Task:  Click on Football In the Sunday Gridiron Challenge click on  Pick Sheet Add name Samuel Anderson Team name Arkport Aztecs and  Email softage.7@softage.net 10 Points Denver Broncos 9 Points Kansas City Chiefs 8 Points Miami Dolphins 7 Points New England Patriots 6 Points Indianapolis Colts 5 Points New York Giants 4 Points New Orleans Saints 3 Points Philadelphia Eagles 2 Points Carolina Panthers 1 Points Tampa Bay Buccaneers Submit pick sheet
Action: Mouse moved to (523, 306)
Screenshot: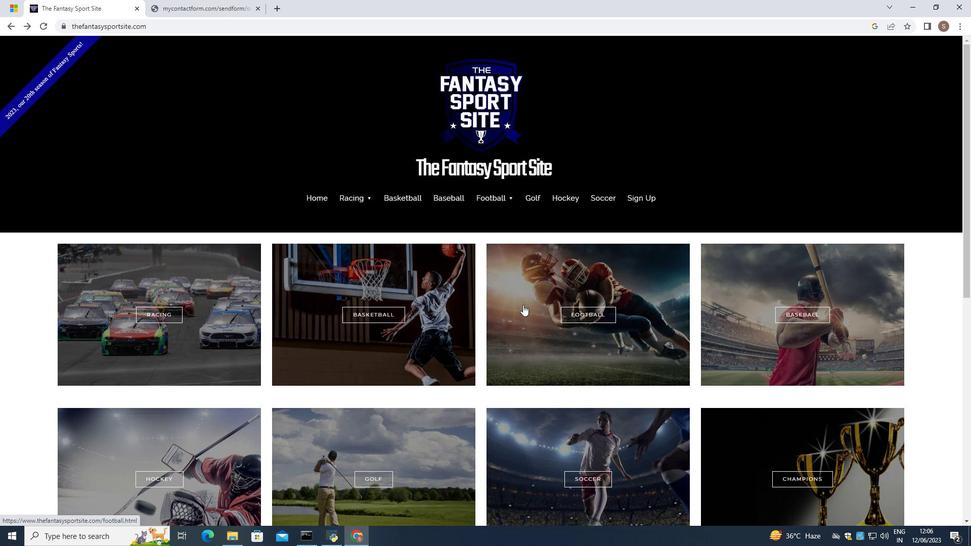 
Action: Mouse pressed left at (523, 306)
Screenshot: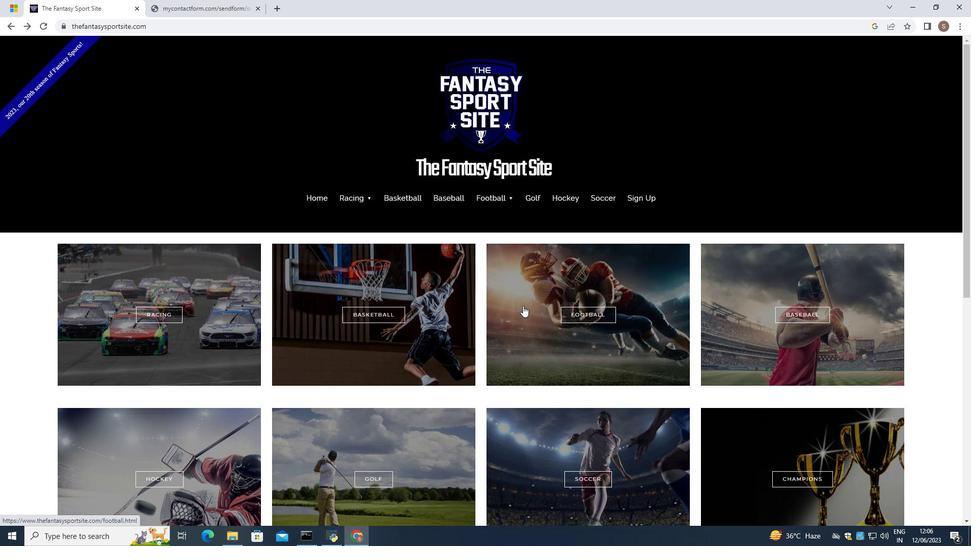 
Action: Mouse scrolled (523, 305) with delta (0, 0)
Screenshot: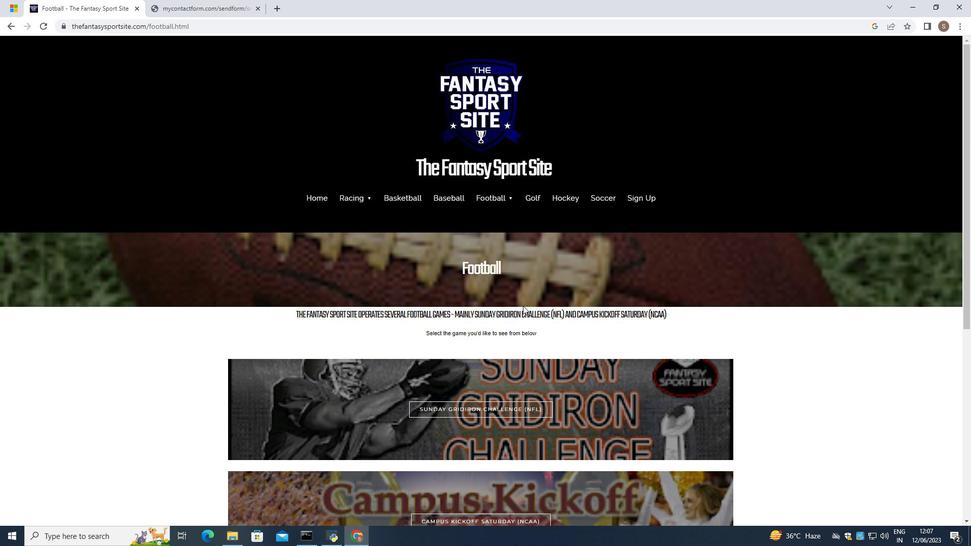 
Action: Mouse scrolled (523, 305) with delta (0, 0)
Screenshot: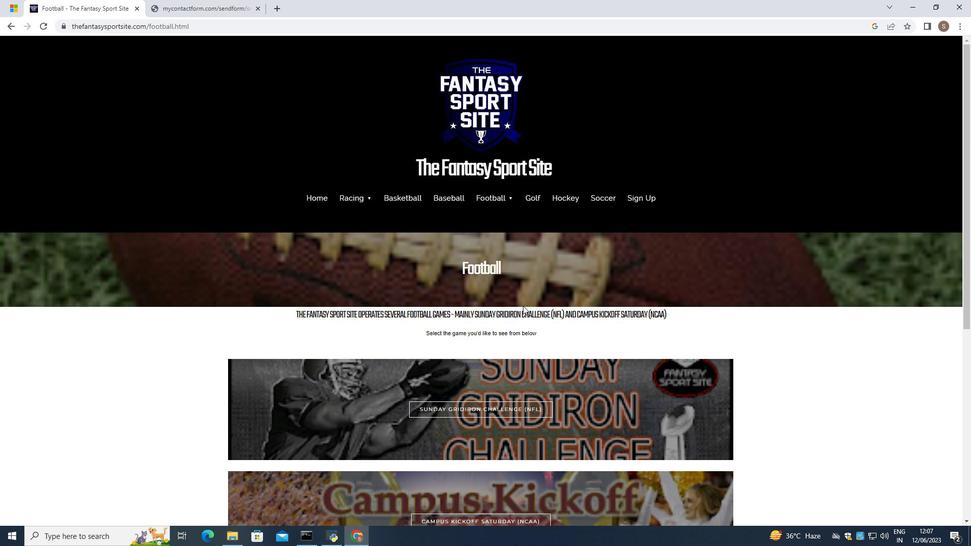 
Action: Mouse scrolled (523, 305) with delta (0, 0)
Screenshot: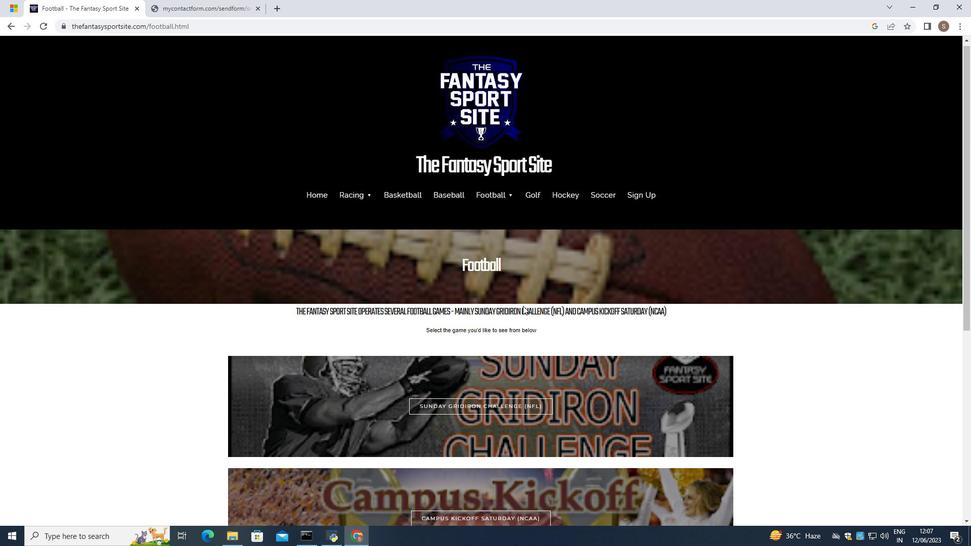 
Action: Mouse scrolled (523, 305) with delta (0, 0)
Screenshot: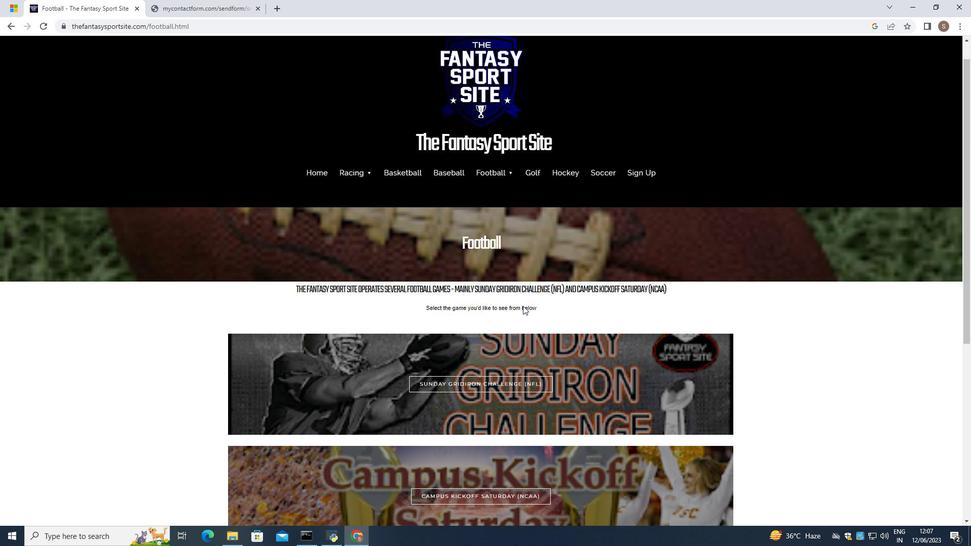
Action: Mouse scrolled (523, 305) with delta (0, 0)
Screenshot: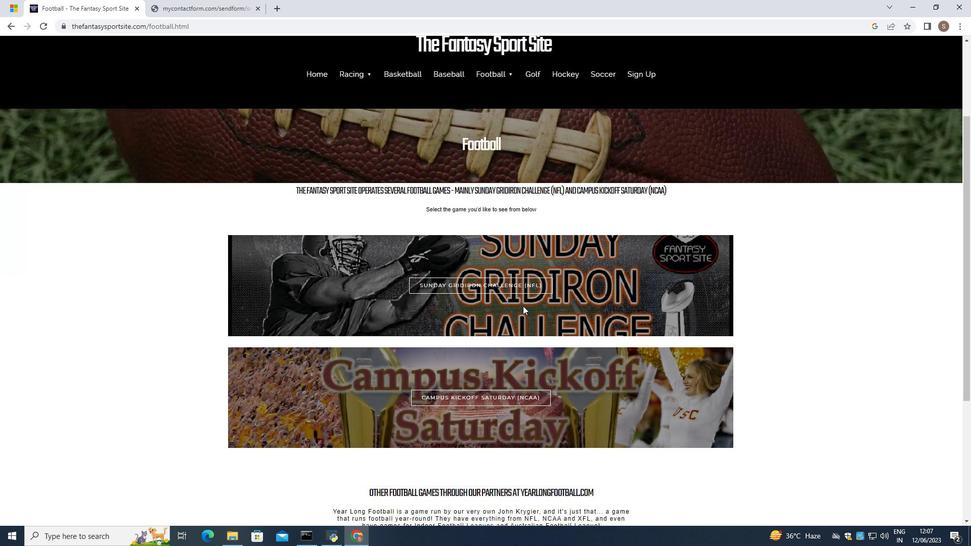
Action: Mouse moved to (521, 155)
Screenshot: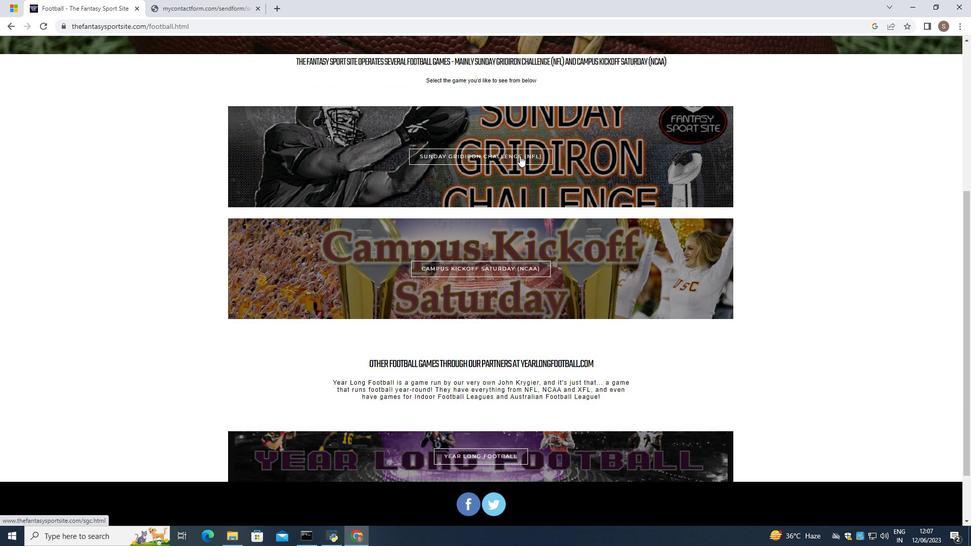 
Action: Mouse pressed left at (521, 155)
Screenshot: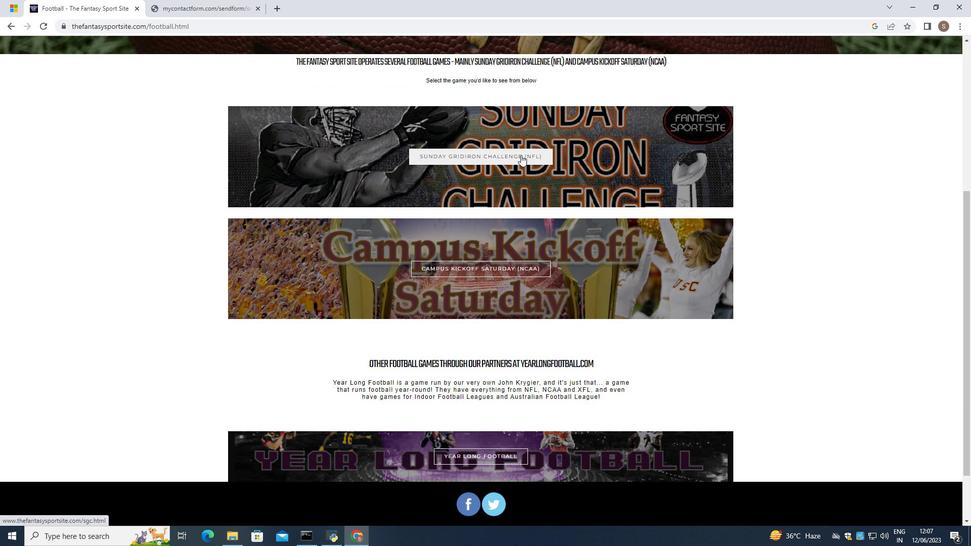 
Action: Mouse scrolled (521, 154) with delta (0, 0)
Screenshot: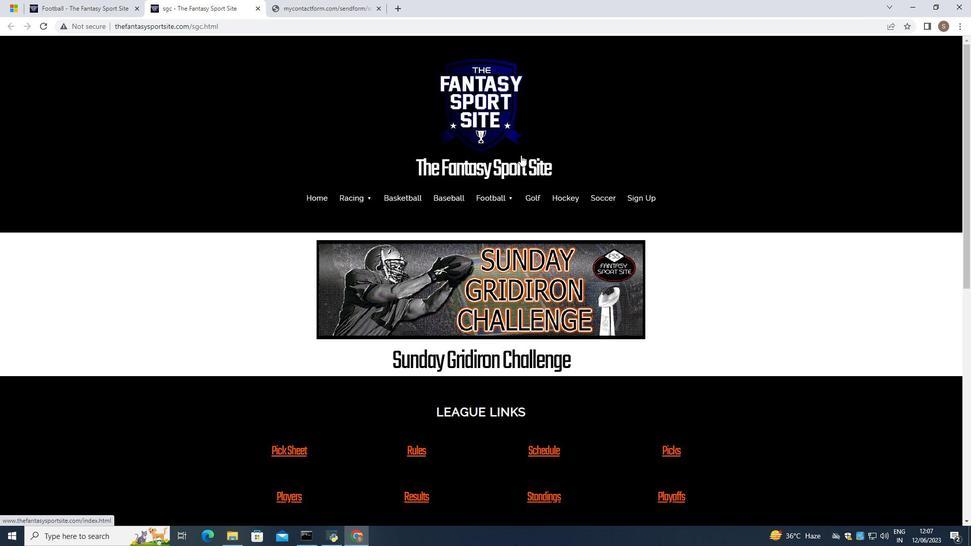 
Action: Mouse scrolled (521, 154) with delta (0, 0)
Screenshot: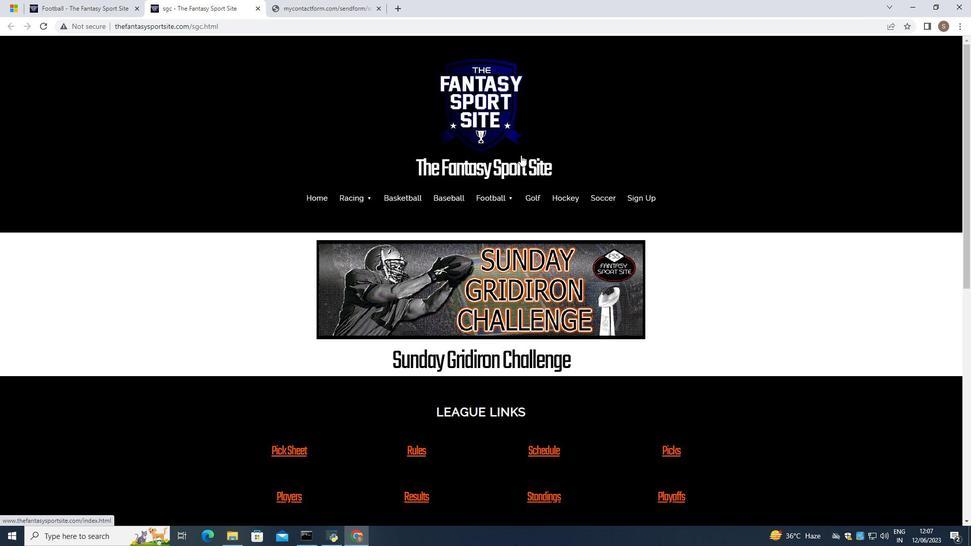 
Action: Mouse moved to (299, 345)
Screenshot: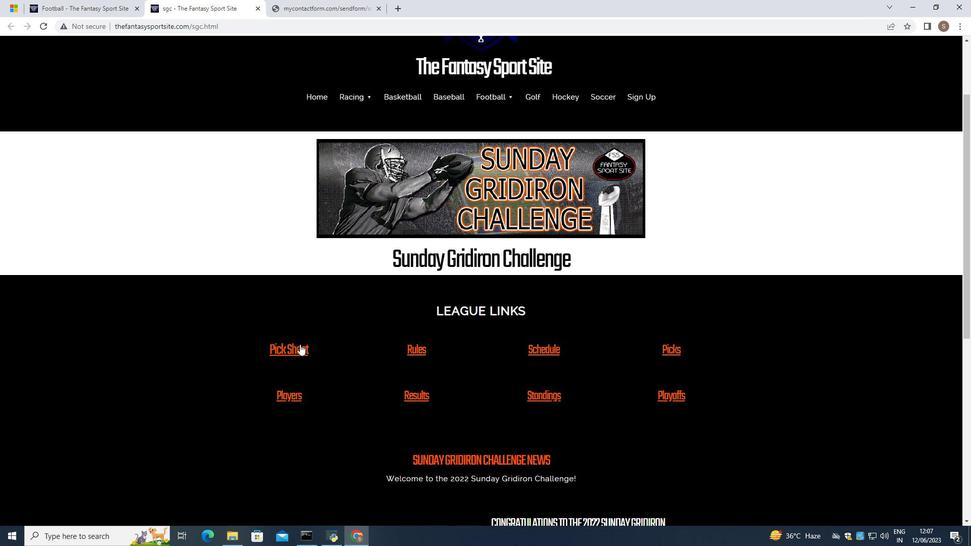 
Action: Mouse pressed left at (299, 345)
Screenshot: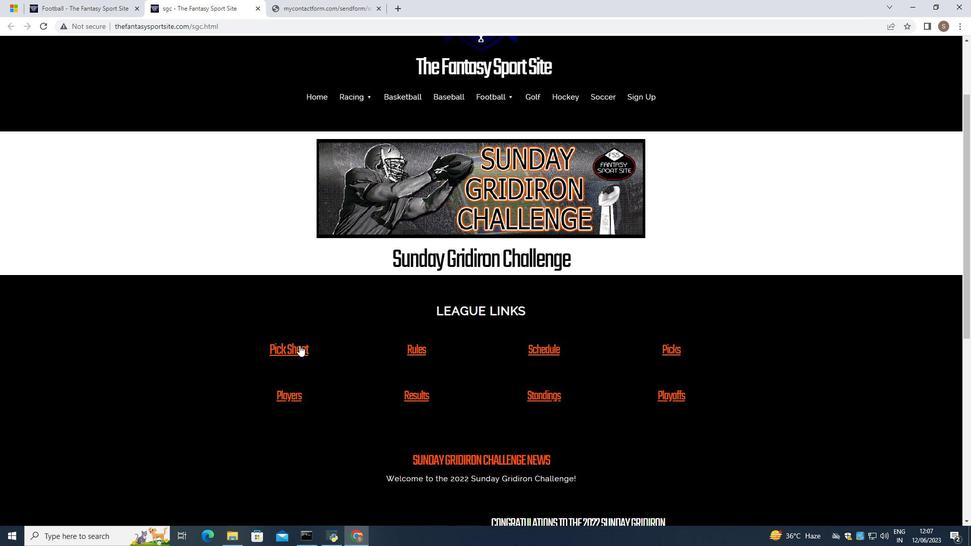 
Action: Mouse moved to (345, 337)
Screenshot: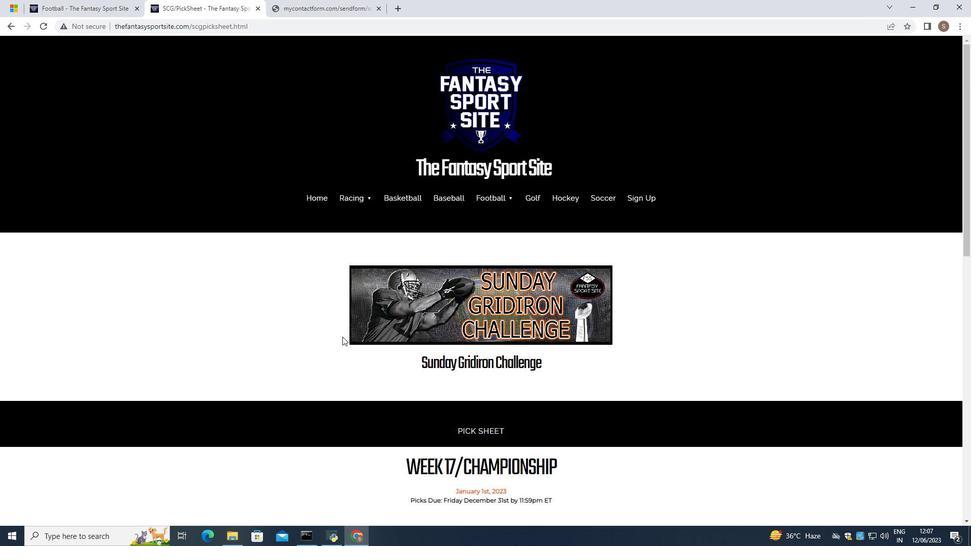 
Action: Mouse scrolled (345, 336) with delta (0, 0)
Screenshot: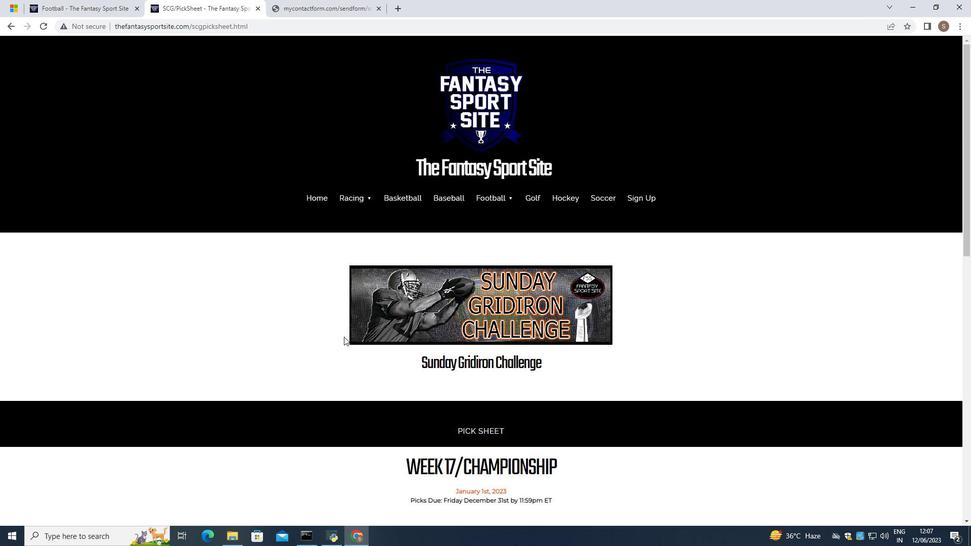 
Action: Mouse moved to (348, 338)
Screenshot: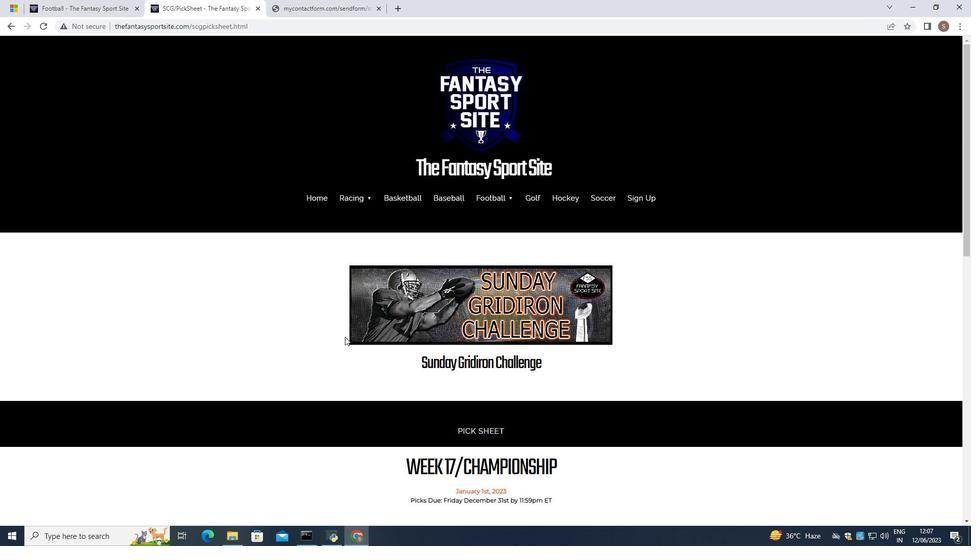 
Action: Mouse scrolled (348, 337) with delta (0, 0)
Screenshot: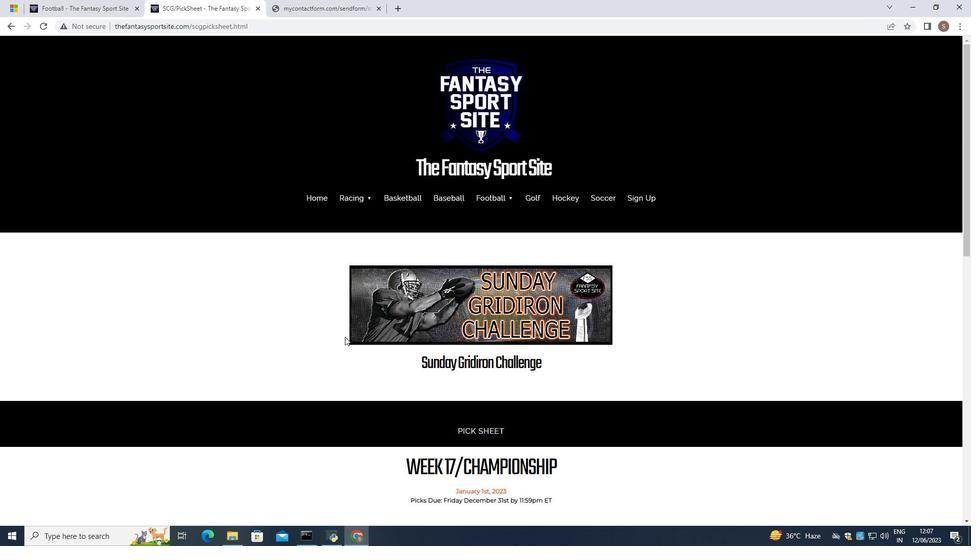 
Action: Mouse scrolled (348, 337) with delta (0, 0)
Screenshot: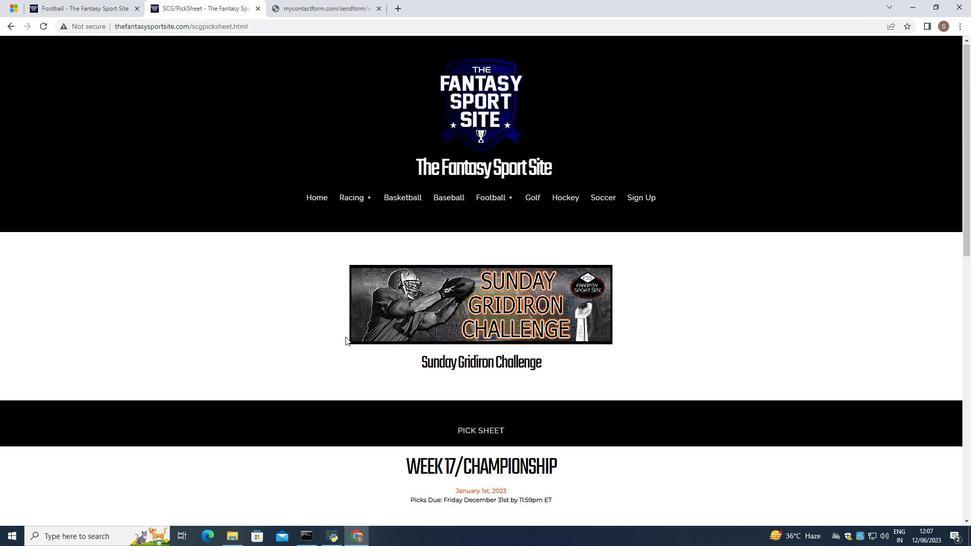 
Action: Mouse scrolled (348, 337) with delta (0, 0)
Screenshot: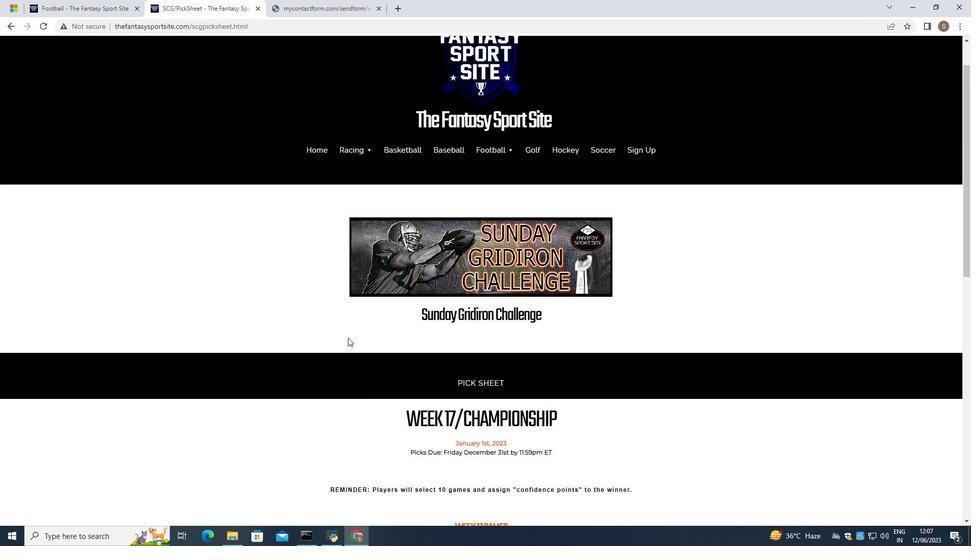 
Action: Mouse scrolled (348, 337) with delta (0, 0)
Screenshot: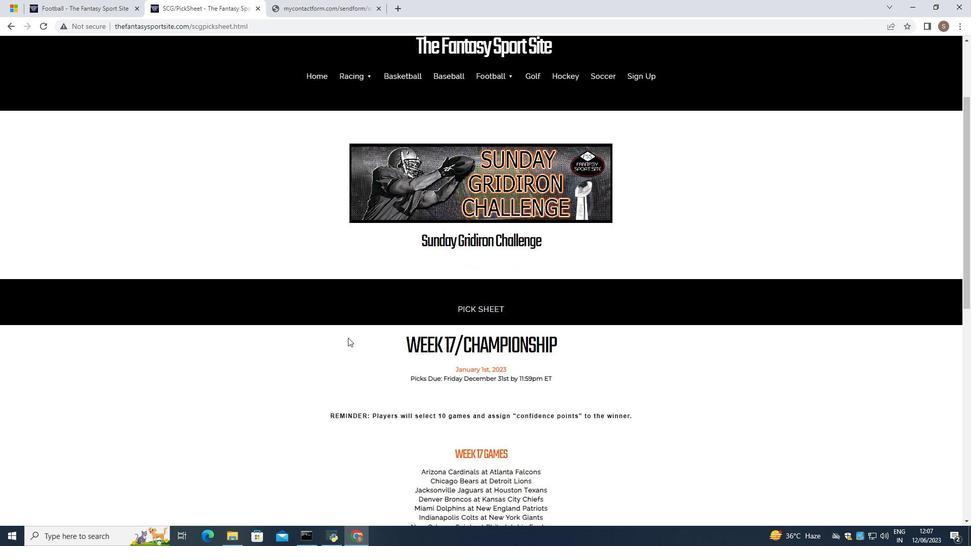 
Action: Mouse moved to (348, 338)
Screenshot: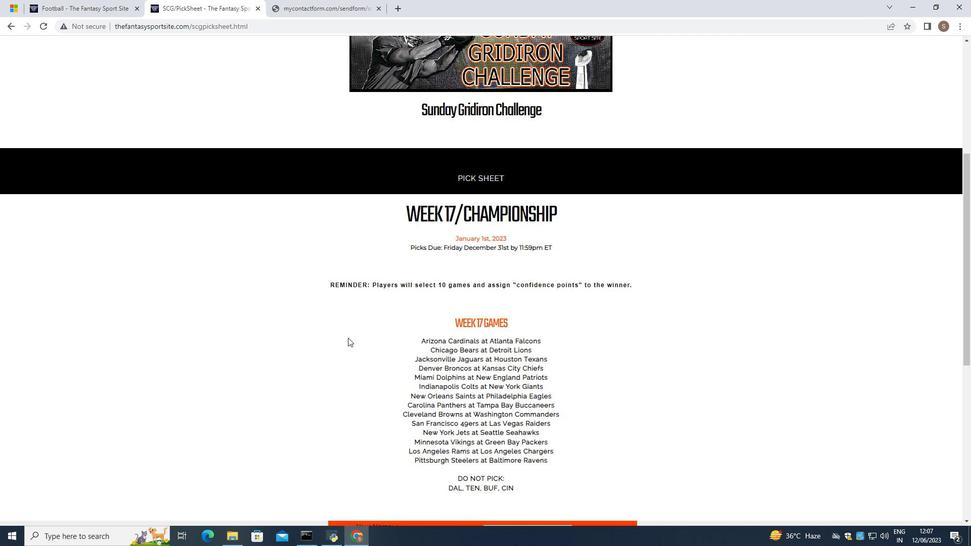 
Action: Mouse scrolled (348, 337) with delta (0, 0)
Screenshot: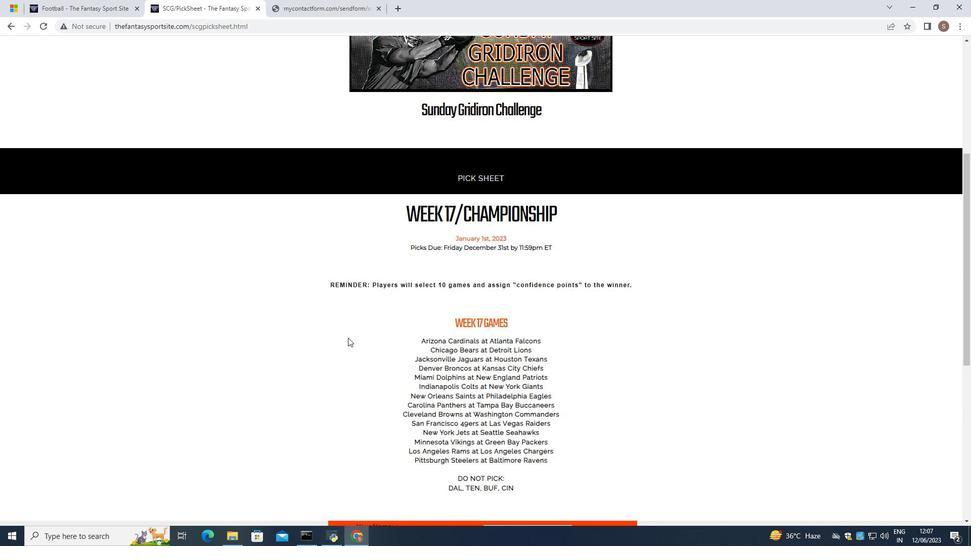 
Action: Mouse scrolled (348, 337) with delta (0, 0)
Screenshot: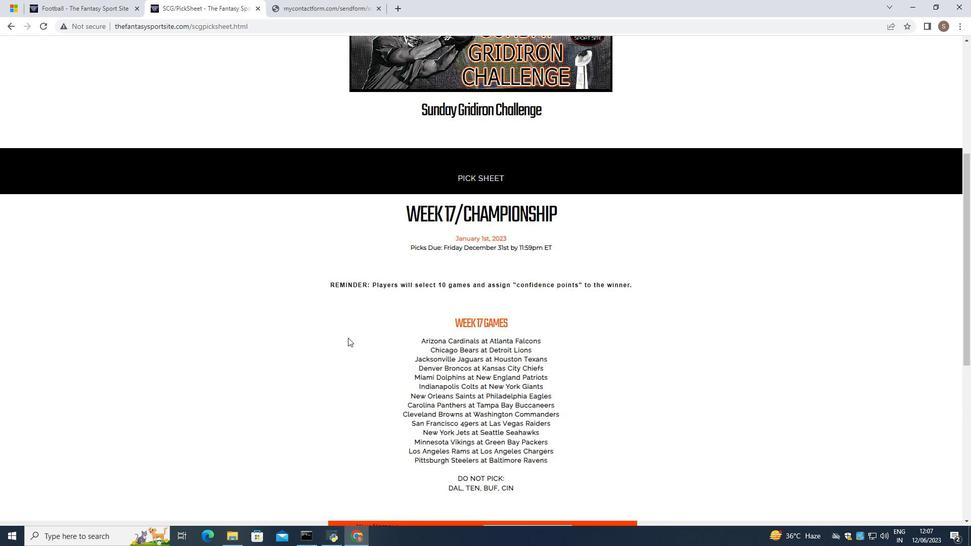 
Action: Mouse scrolled (348, 337) with delta (0, 0)
Screenshot: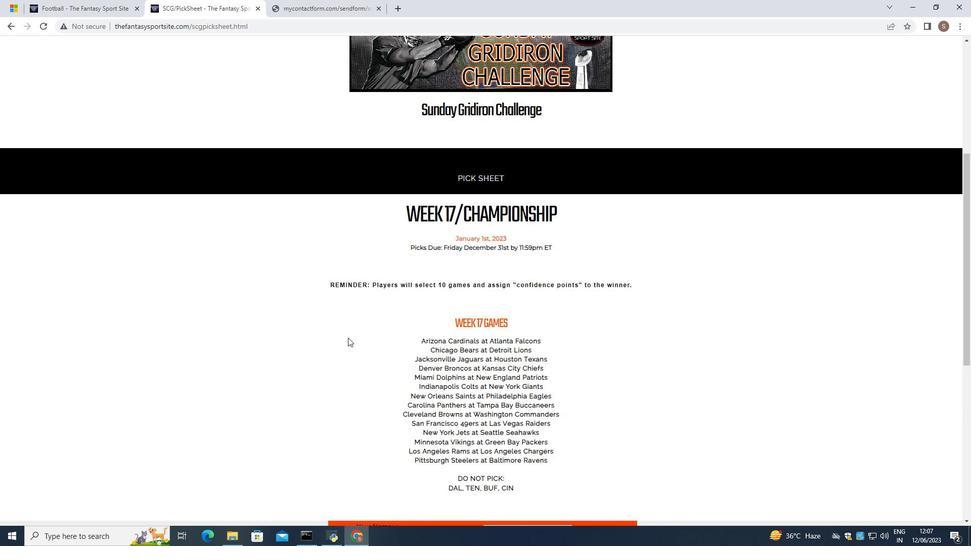 
Action: Mouse scrolled (348, 337) with delta (0, 0)
Screenshot: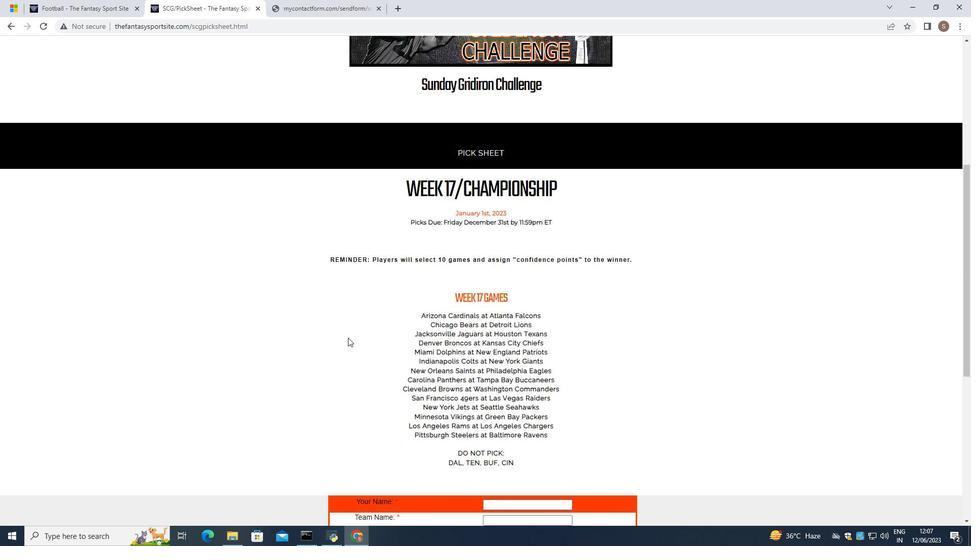 
Action: Mouse moved to (500, 331)
Screenshot: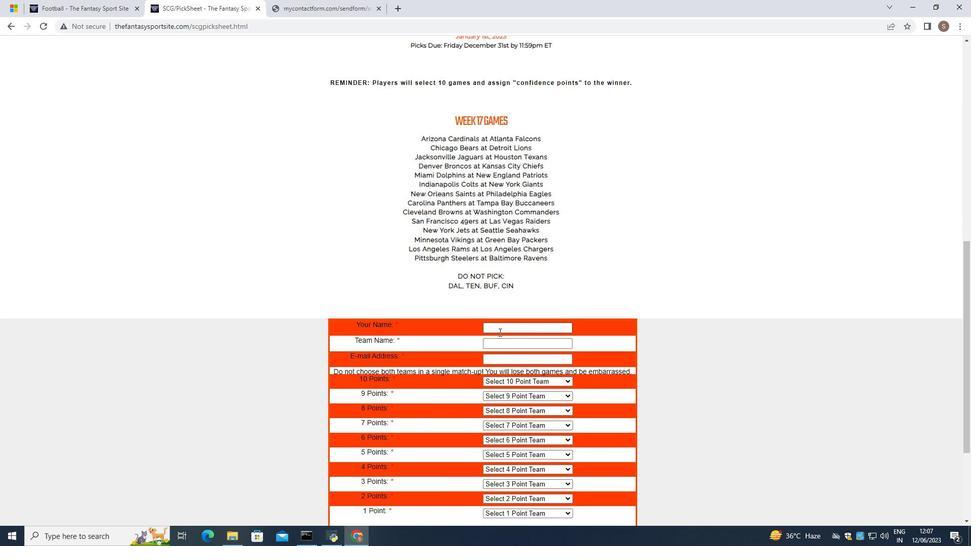 
Action: Mouse pressed left at (500, 331)
Screenshot: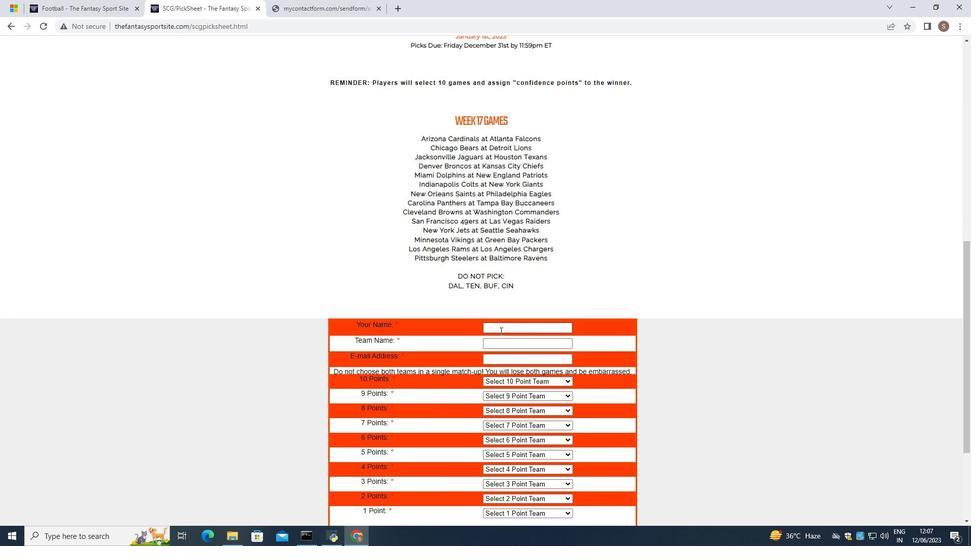 
Action: Mouse moved to (510, 340)
Screenshot: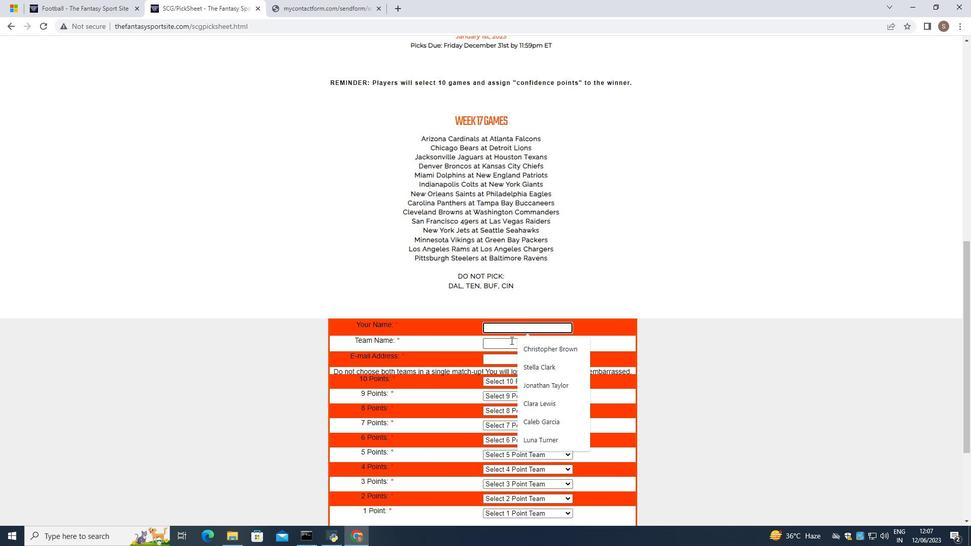 
Action: Key pressed <Key.shift>Samuel<Key.space><Key.shift>Anderson
Screenshot: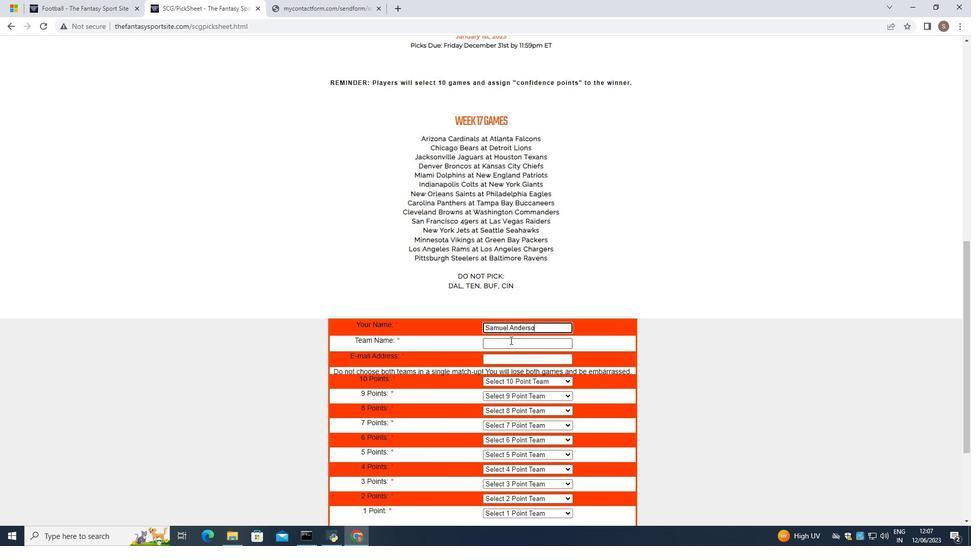 
Action: Mouse moved to (502, 344)
Screenshot: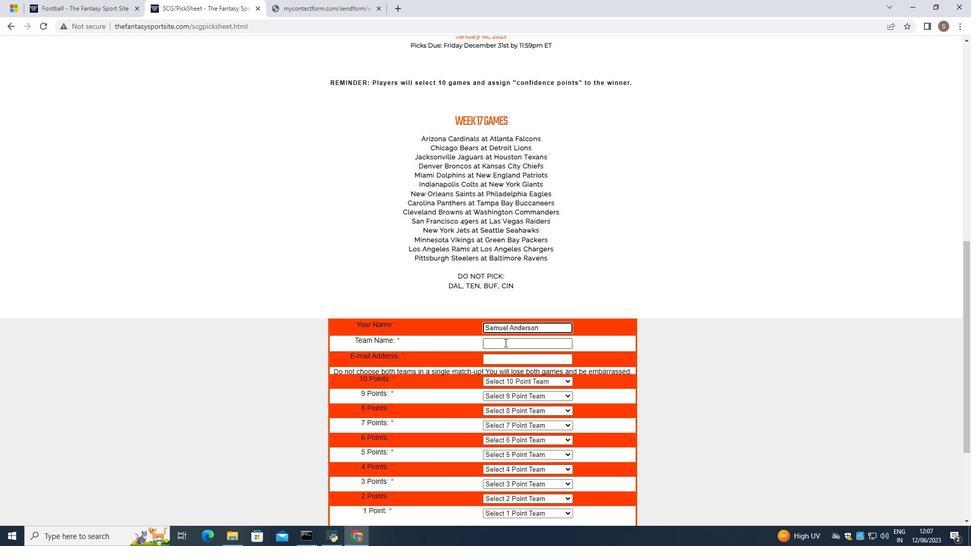
Action: Mouse pressed left at (502, 344)
Screenshot: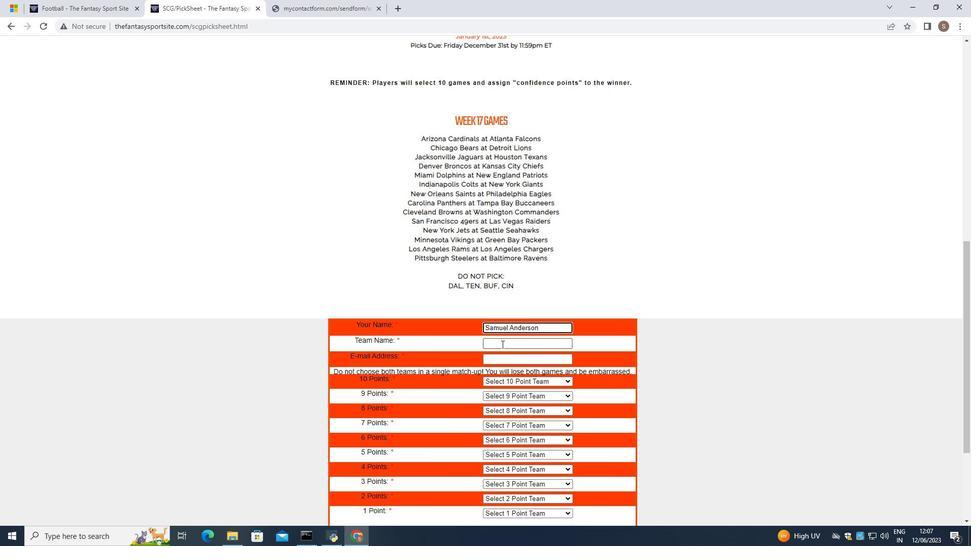 
Action: Key pressed <Key.shift><Key.shift><Key.shift><Key.shift><Key.shift>Arkport<Key.space><Key.shift>Aztecs
Screenshot: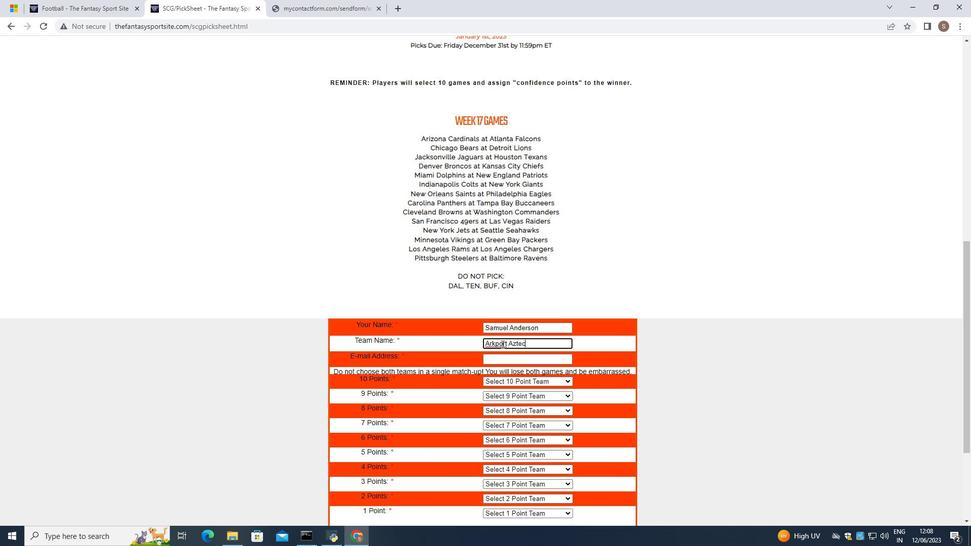
Action: Mouse moved to (503, 359)
Screenshot: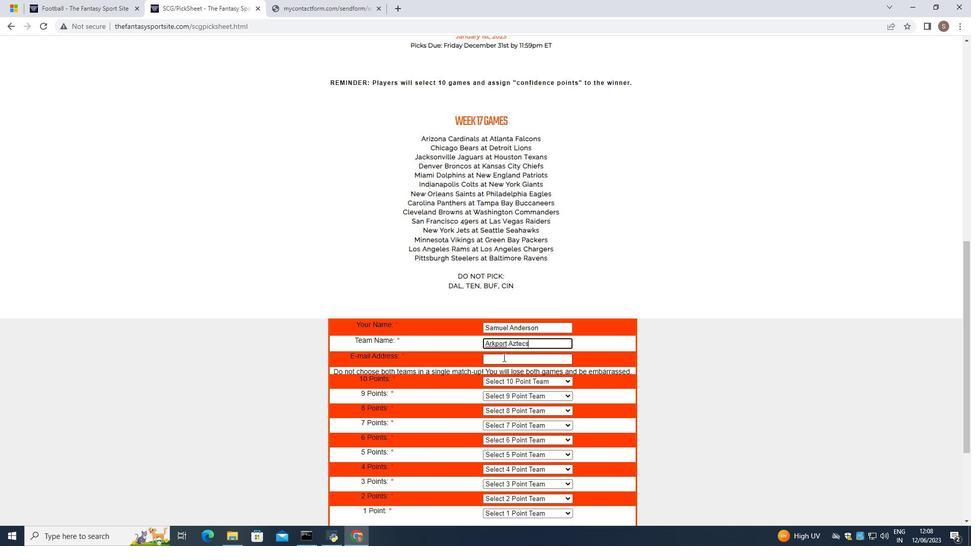 
Action: Mouse pressed left at (503, 359)
Screenshot: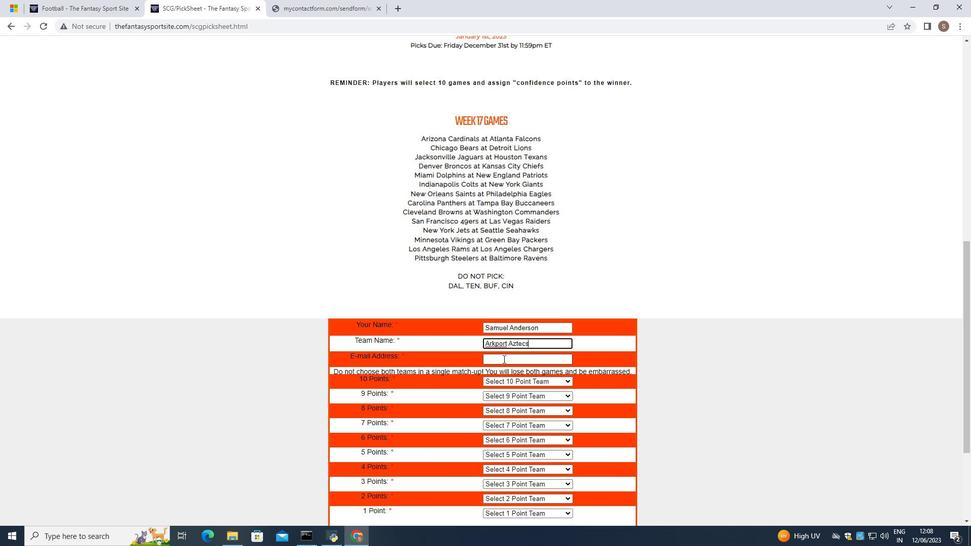 
Action: Key pressed softage.7
Screenshot: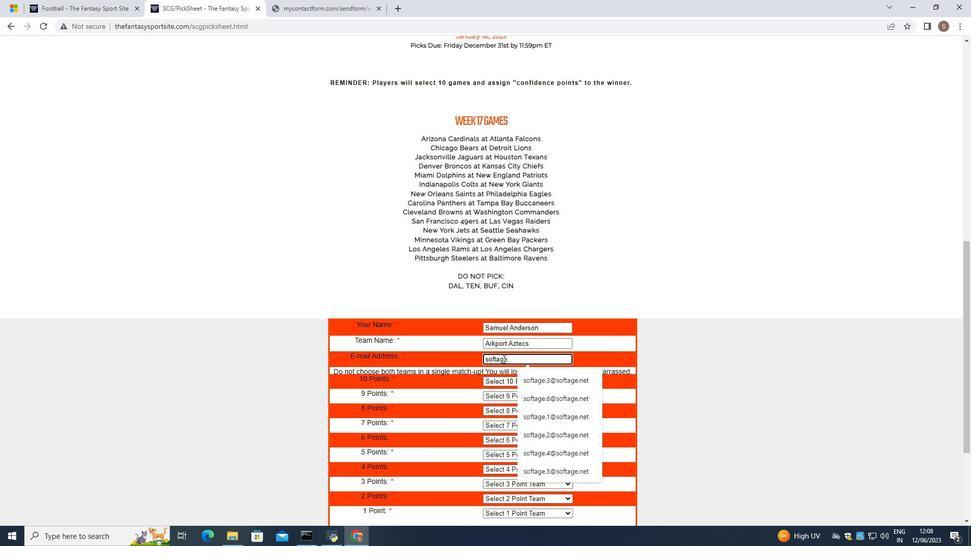 
Action: Mouse moved to (537, 382)
Screenshot: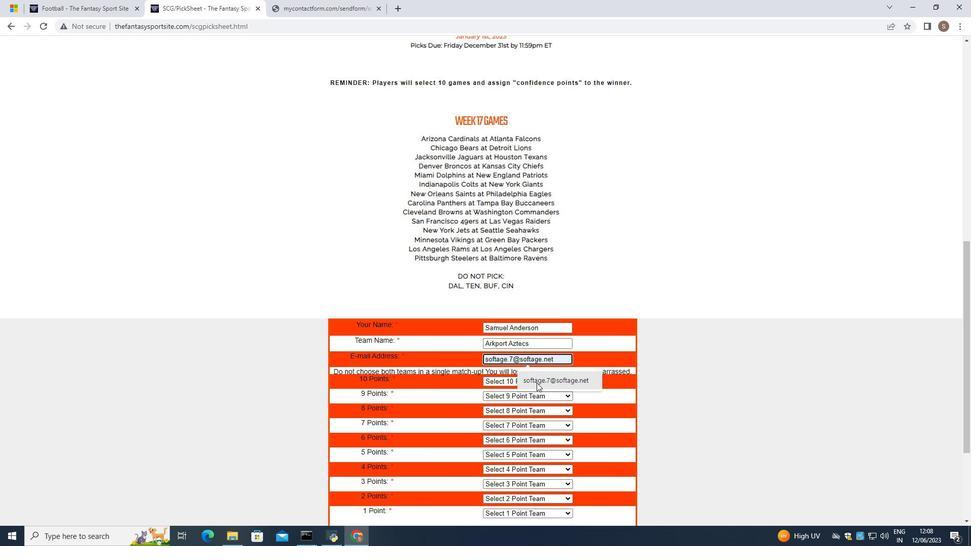 
Action: Mouse pressed left at (537, 382)
Screenshot: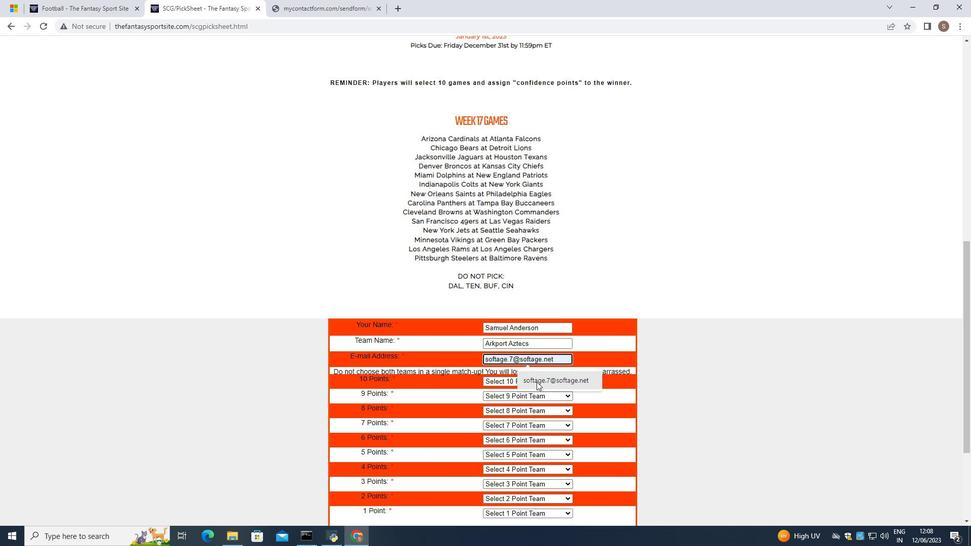 
Action: Mouse moved to (550, 382)
Screenshot: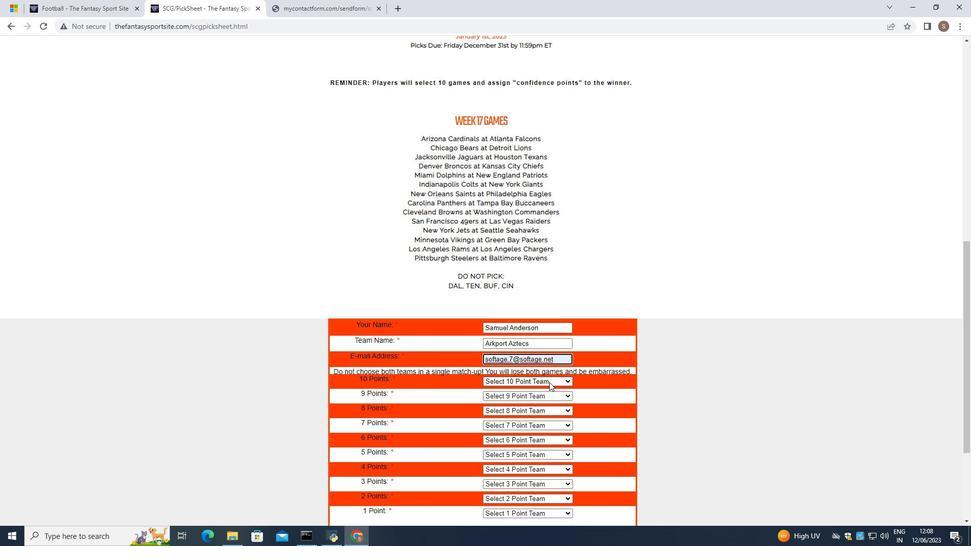 
Action: Mouse pressed left at (550, 382)
Screenshot: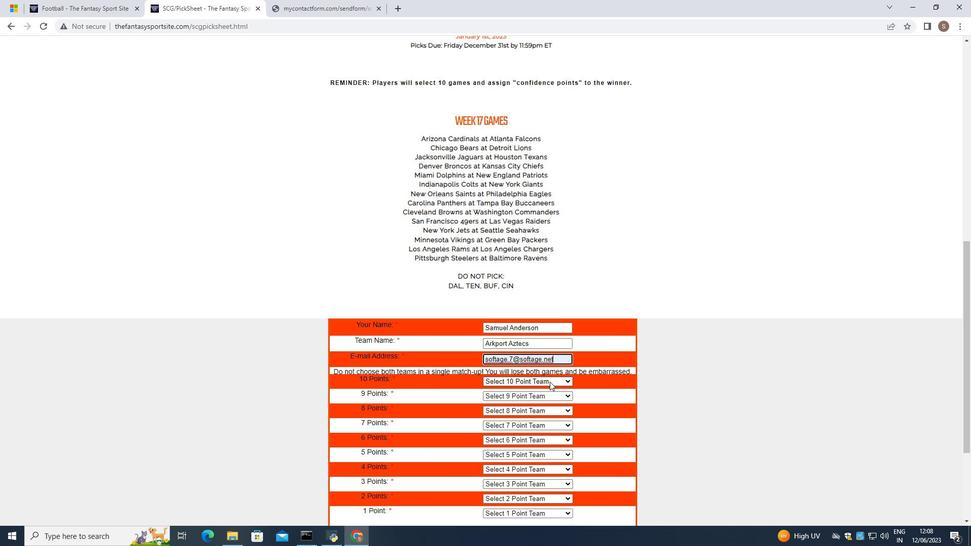 
Action: Mouse moved to (542, 254)
Screenshot: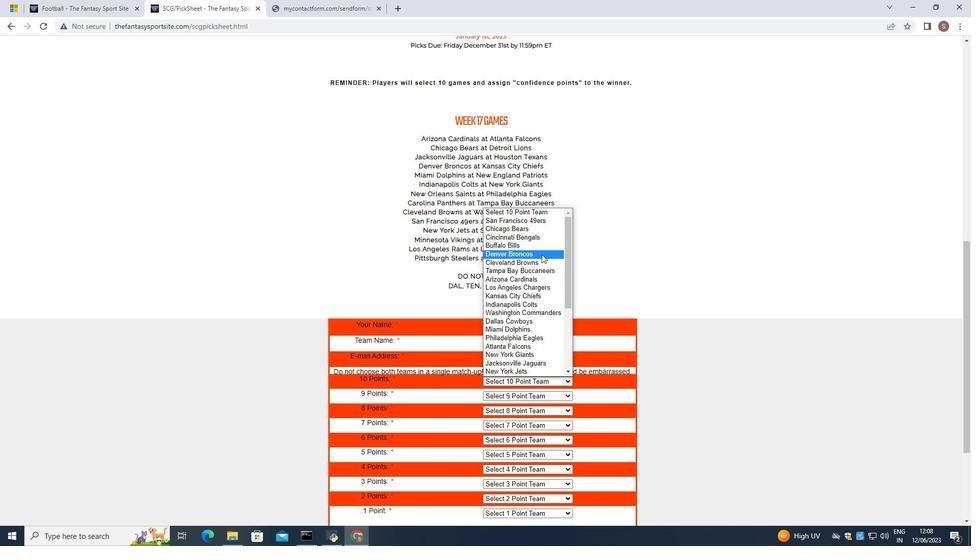 
Action: Mouse pressed left at (542, 254)
Screenshot: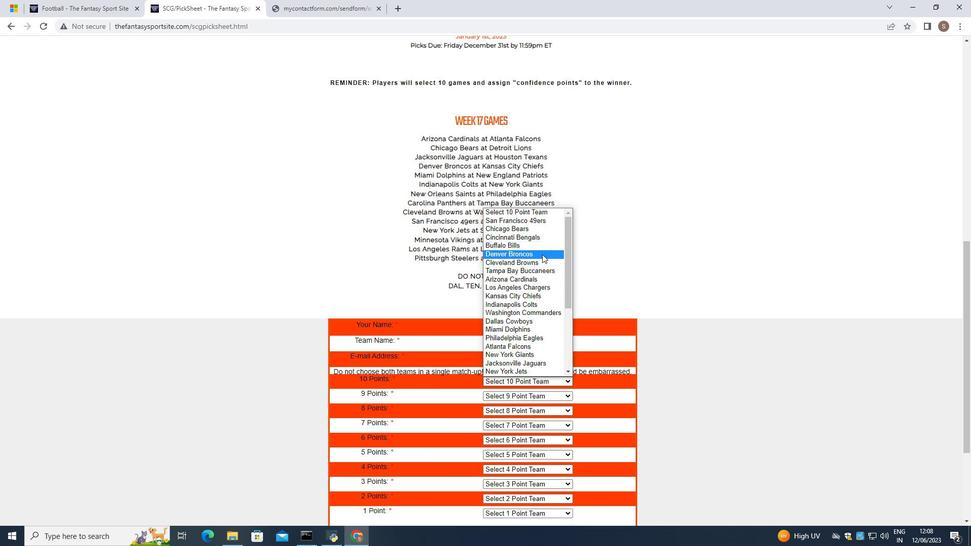 
Action: Mouse moved to (561, 397)
Screenshot: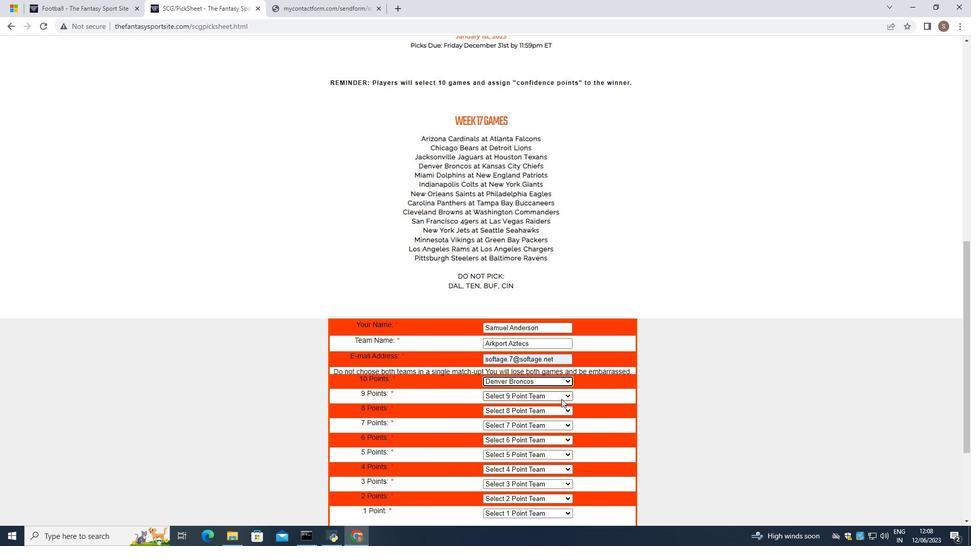
Action: Mouse pressed left at (561, 397)
Screenshot: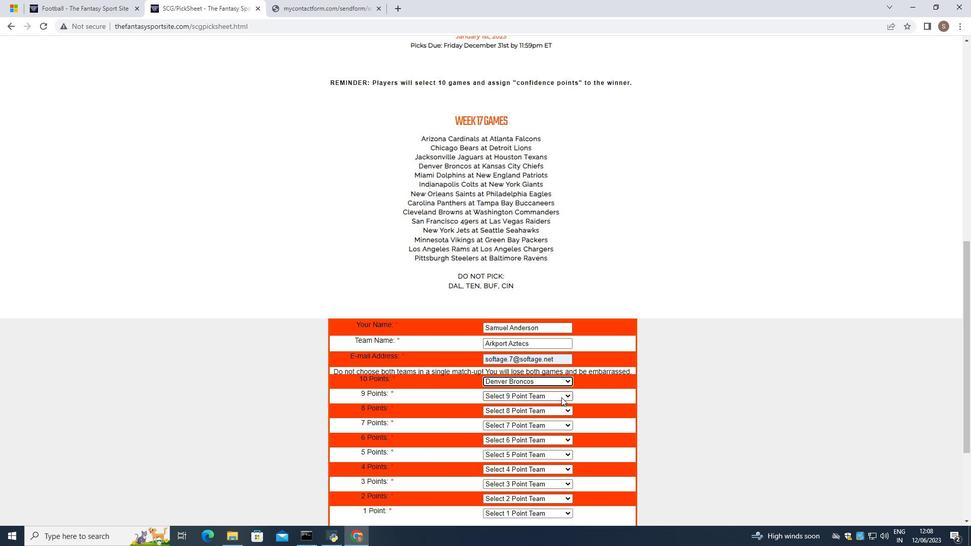 
Action: Mouse moved to (540, 303)
Screenshot: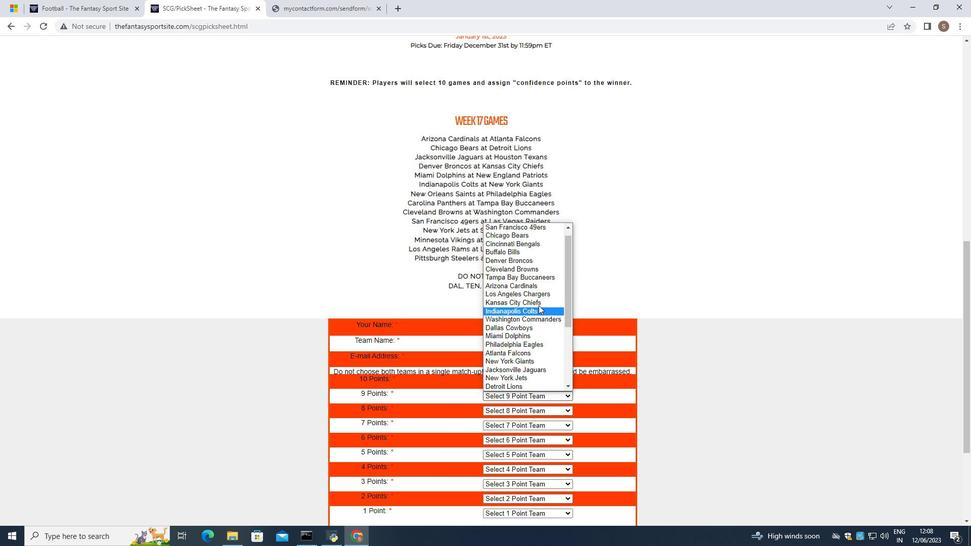 
Action: Mouse pressed left at (540, 303)
Screenshot: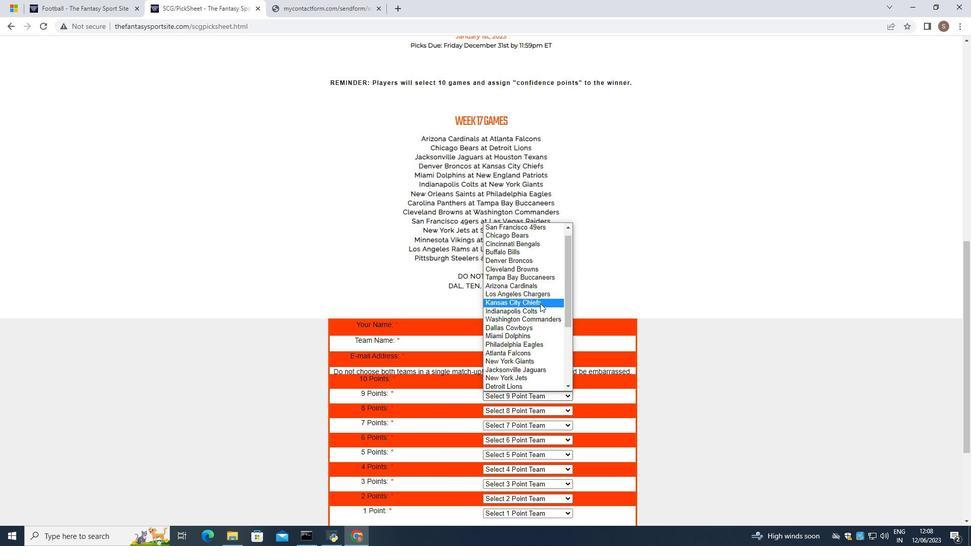 
Action: Mouse moved to (550, 411)
Screenshot: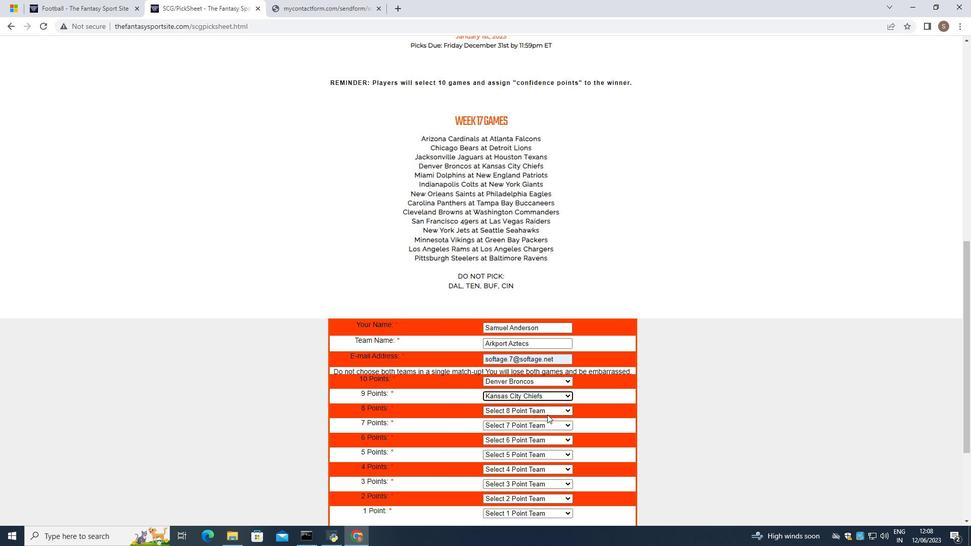 
Action: Mouse pressed left at (550, 411)
Screenshot: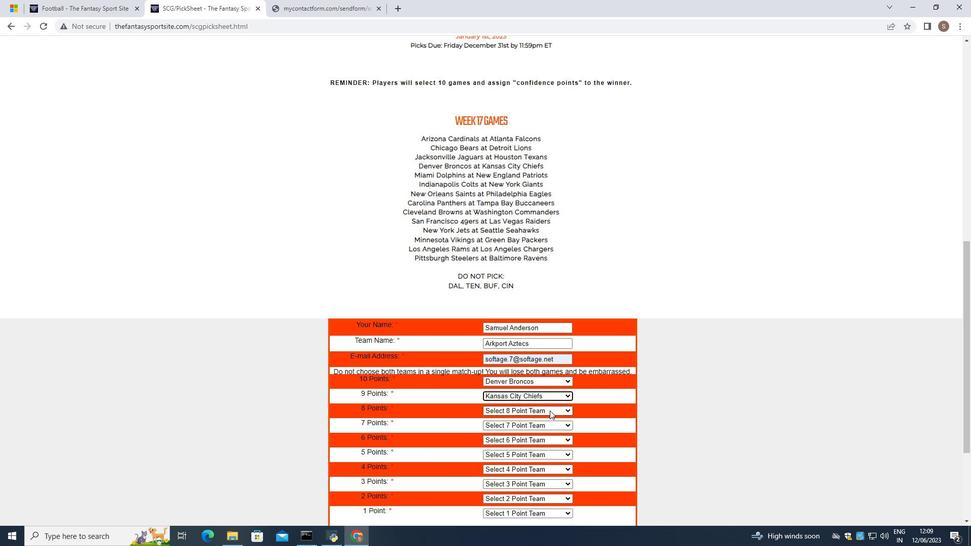 
Action: Mouse moved to (552, 339)
Screenshot: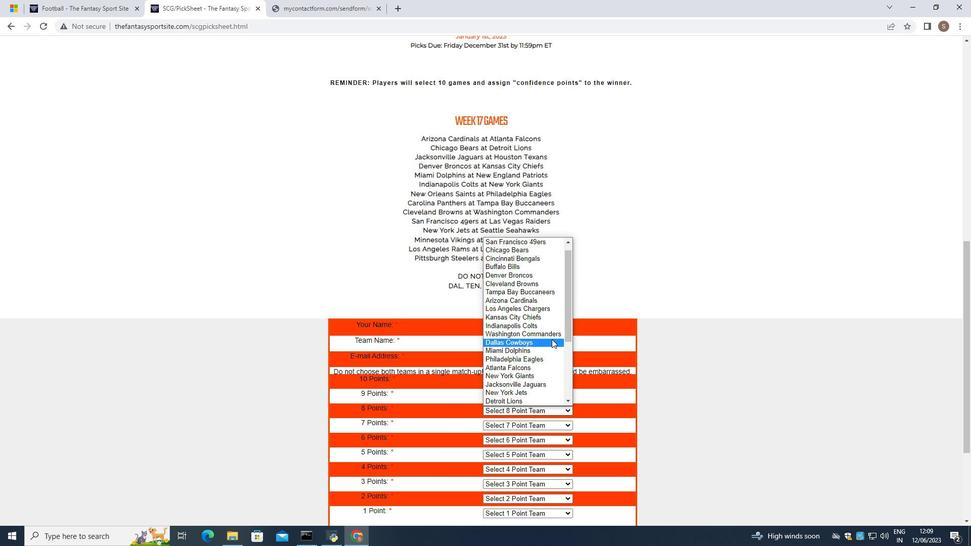 
Action: Mouse scrolled (552, 339) with delta (0, 0)
Screenshot: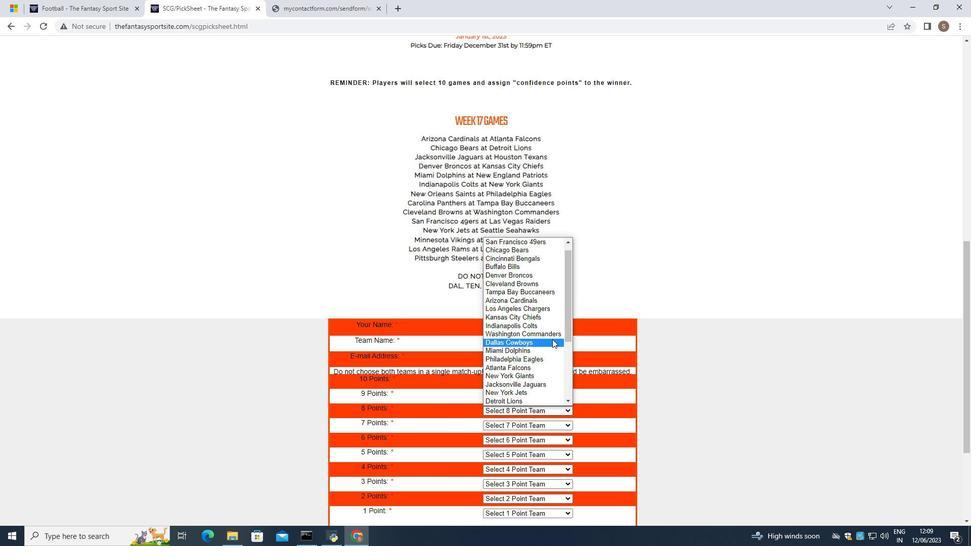 
Action: Mouse scrolled (552, 339) with delta (0, 0)
Screenshot: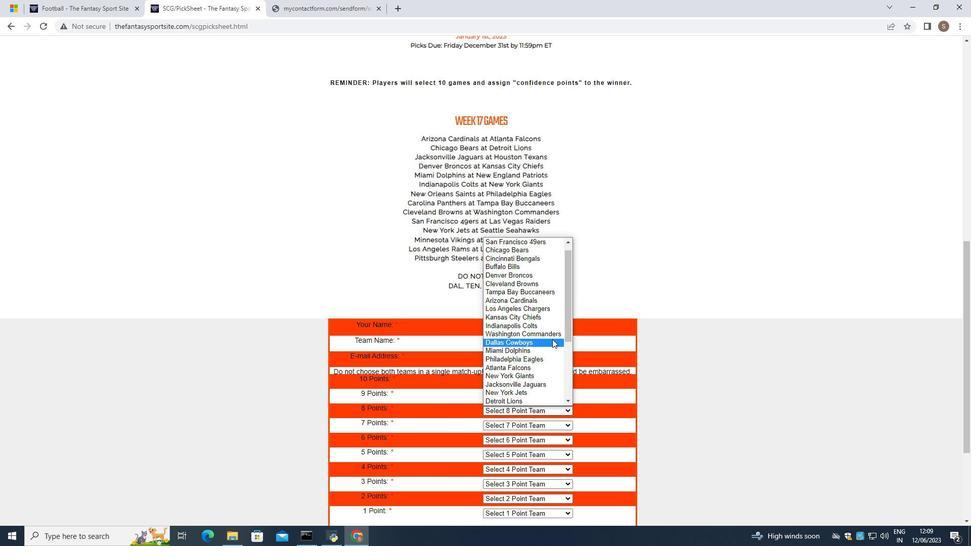 
Action: Mouse moved to (549, 313)
Screenshot: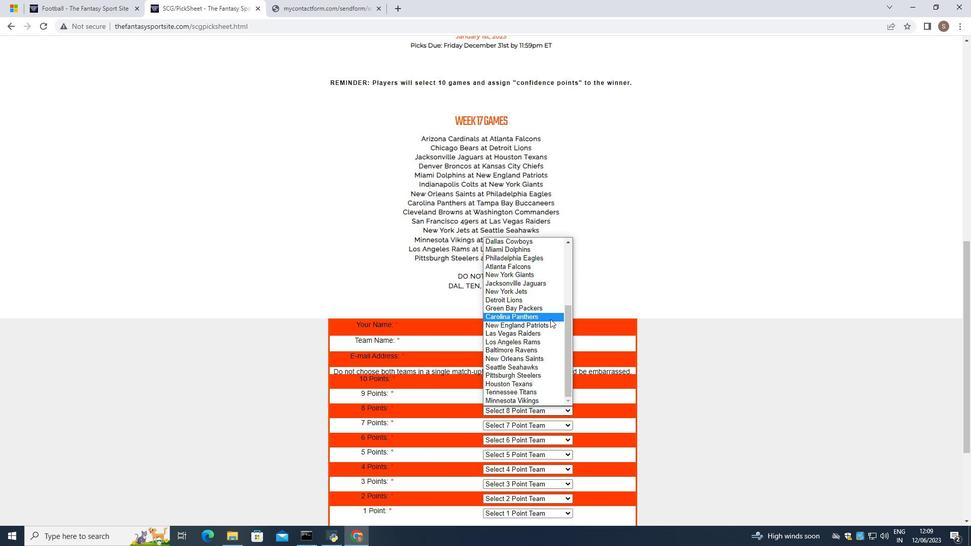 
Action: Mouse scrolled (549, 313) with delta (0, 0)
Screenshot: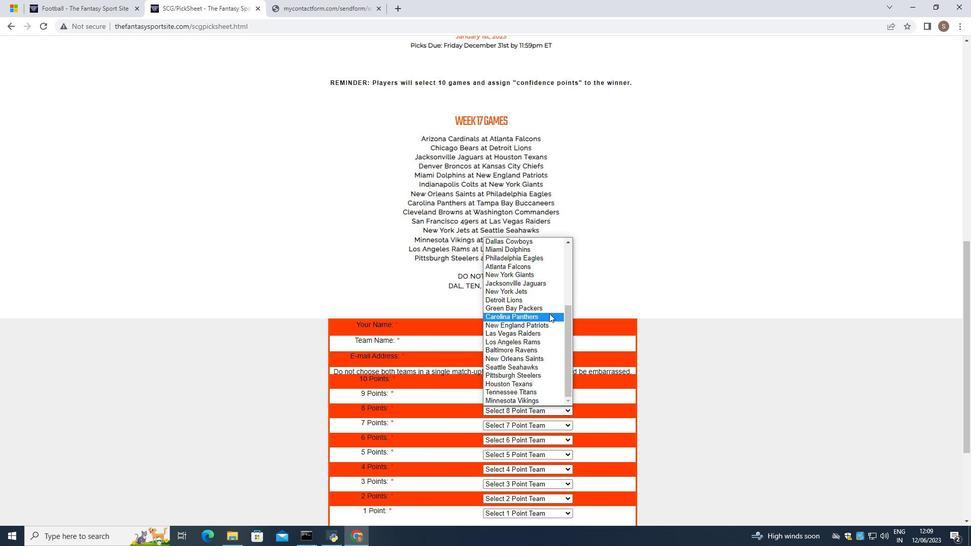 
Action: Mouse moved to (546, 251)
Screenshot: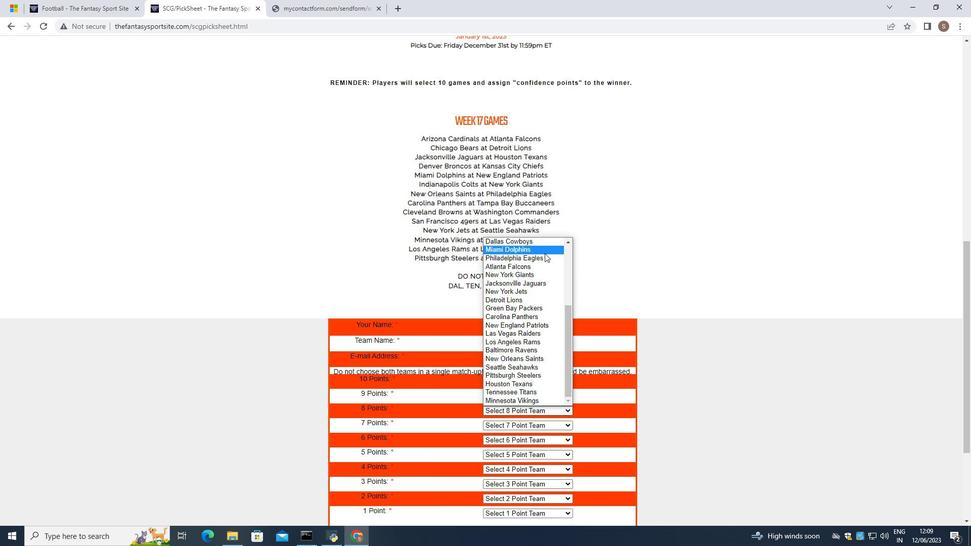 
Action: Mouse pressed left at (546, 251)
Screenshot: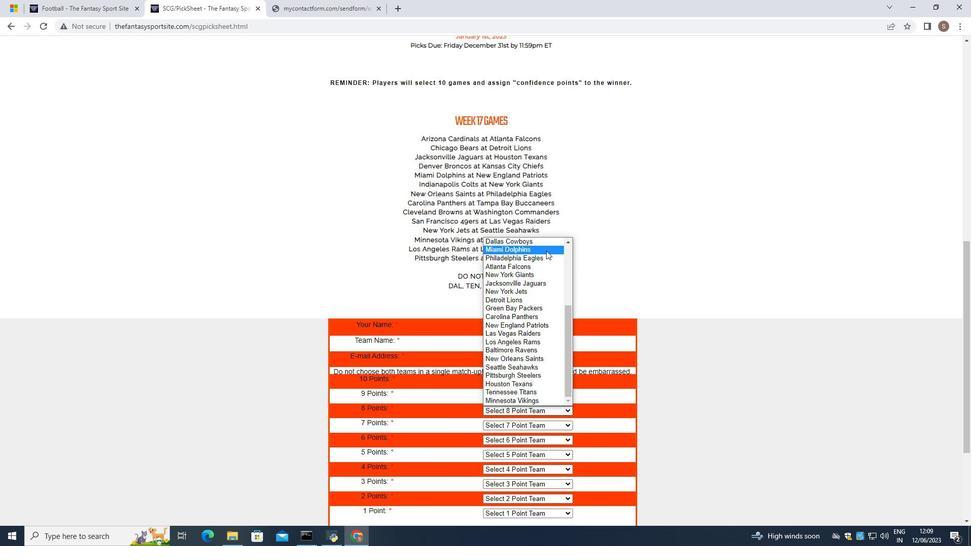 
Action: Mouse moved to (562, 424)
Screenshot: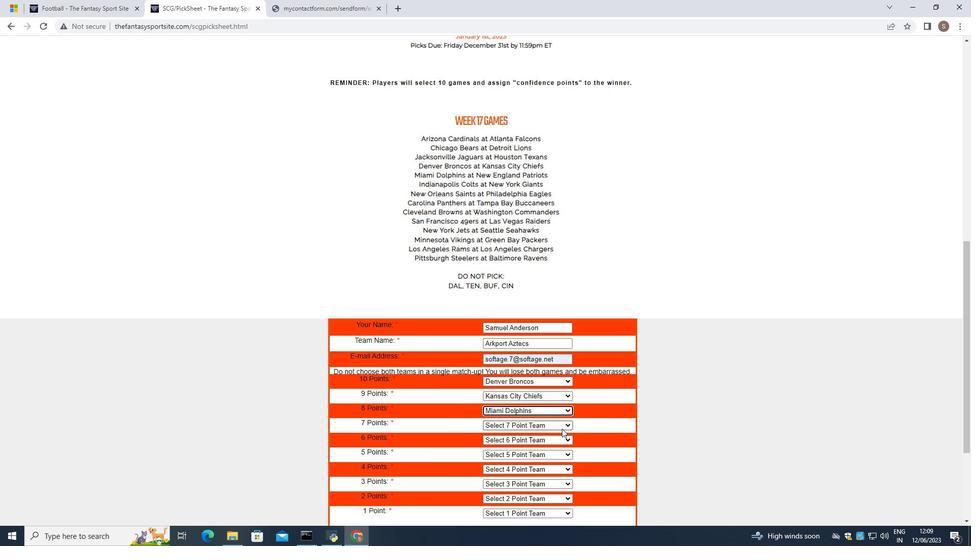 
Action: Mouse pressed left at (562, 424)
Screenshot: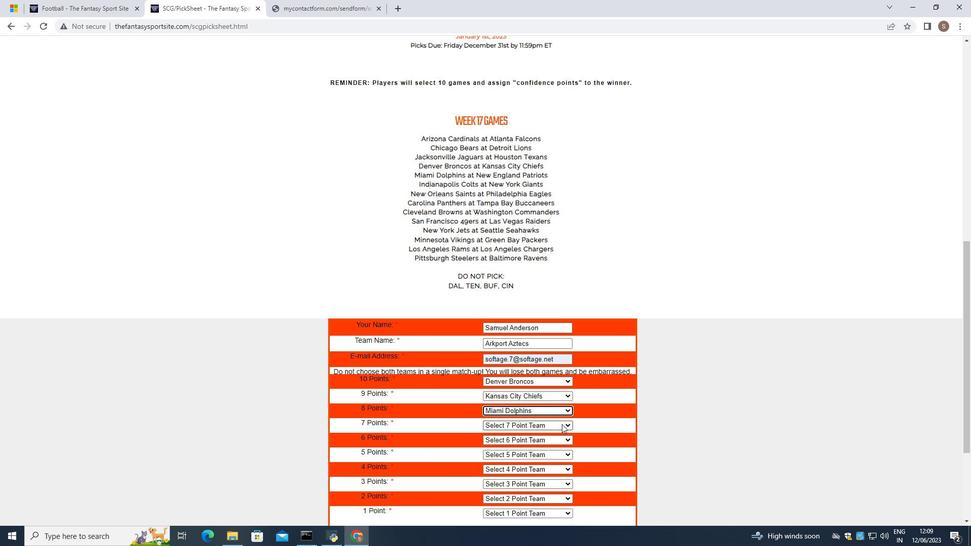 
Action: Mouse moved to (539, 382)
Screenshot: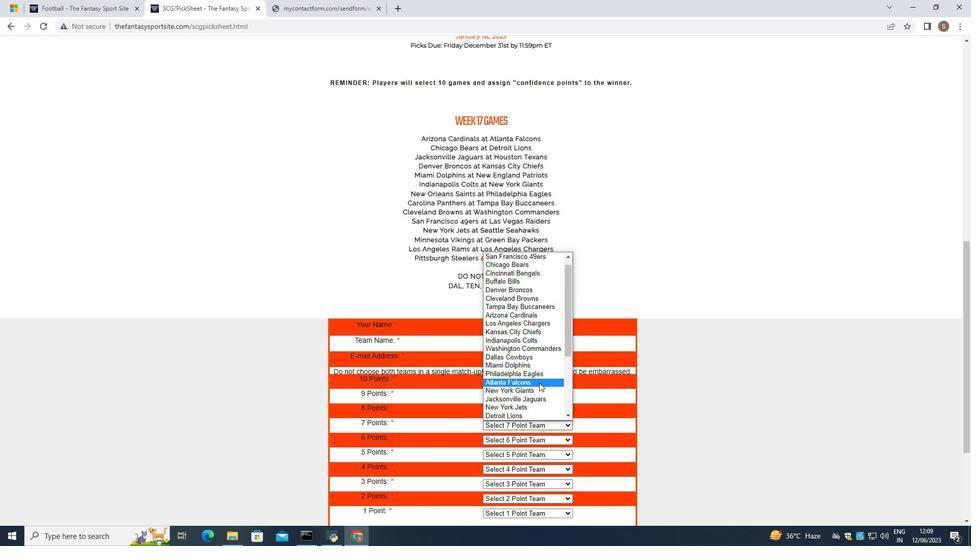 
Action: Mouse scrolled (539, 382) with delta (0, 0)
Screenshot: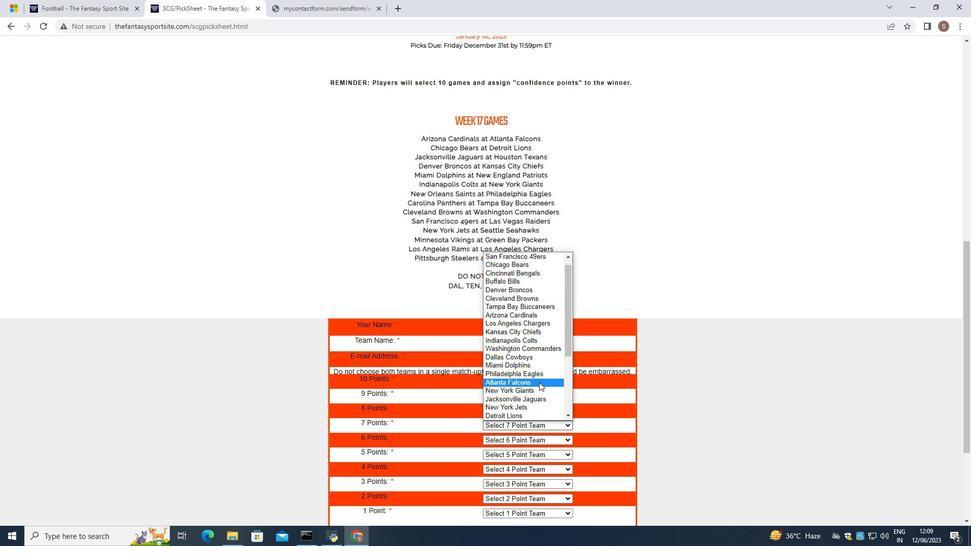 
Action: Mouse scrolled (539, 382) with delta (0, 0)
Screenshot: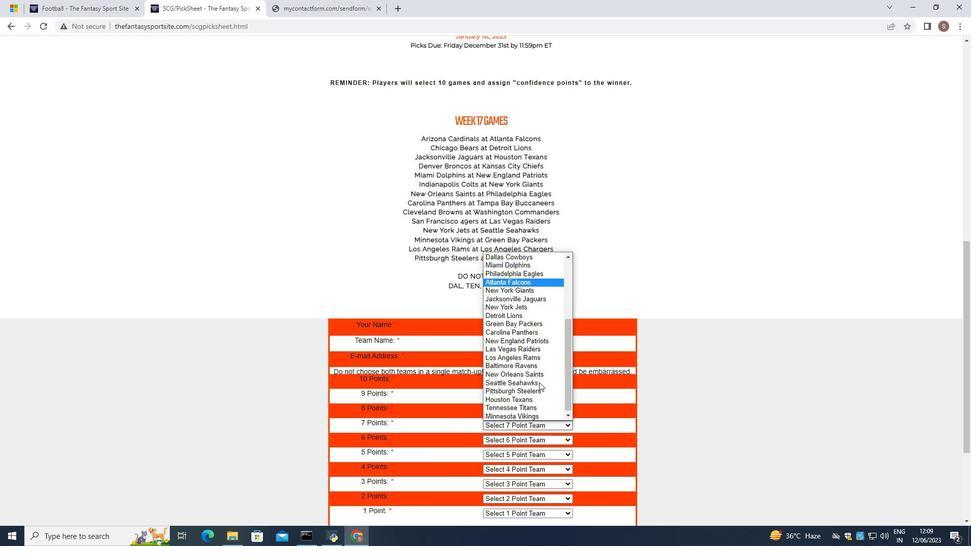 
Action: Mouse scrolled (539, 382) with delta (0, 0)
Screenshot: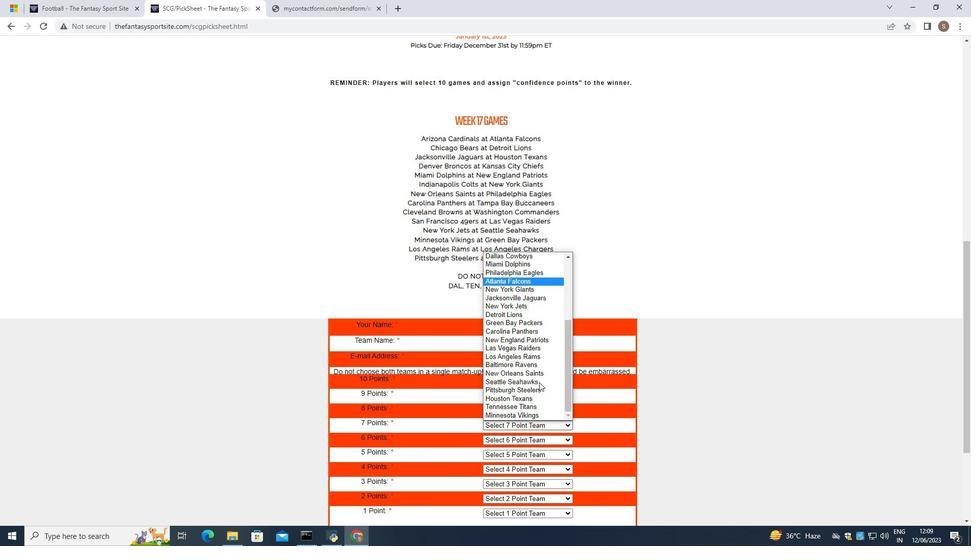 
Action: Mouse scrolled (539, 382) with delta (0, 0)
Screenshot: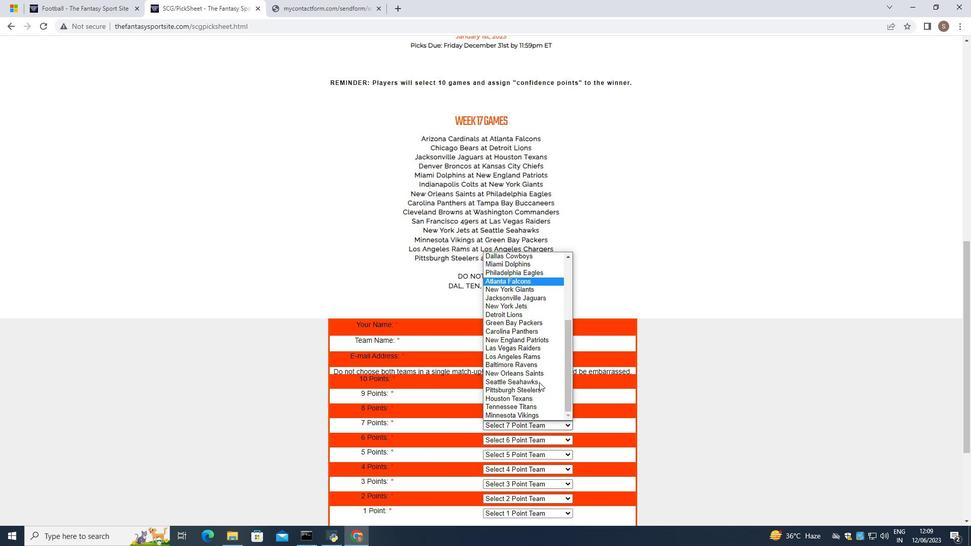 
Action: Mouse scrolled (539, 382) with delta (0, 0)
Screenshot: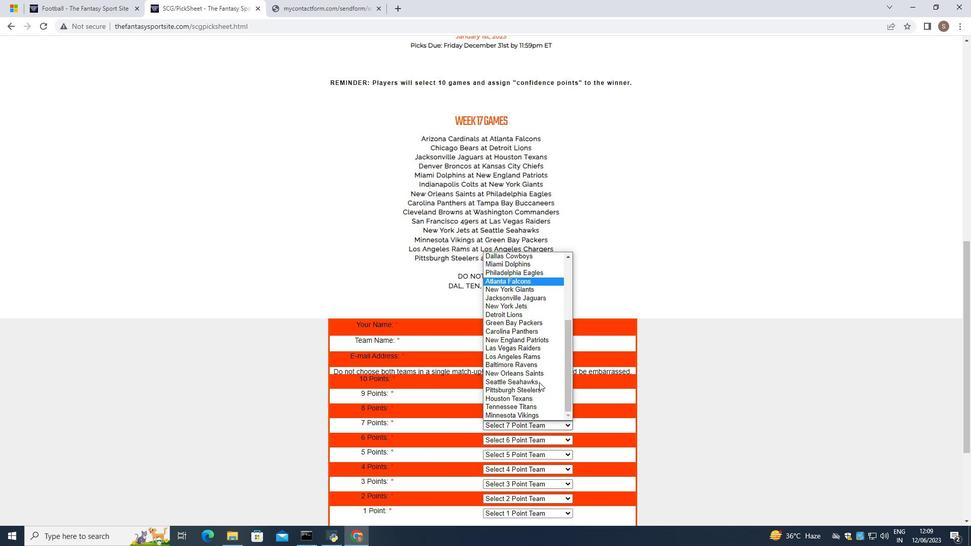 
Action: Mouse scrolled (539, 382) with delta (0, 0)
Screenshot: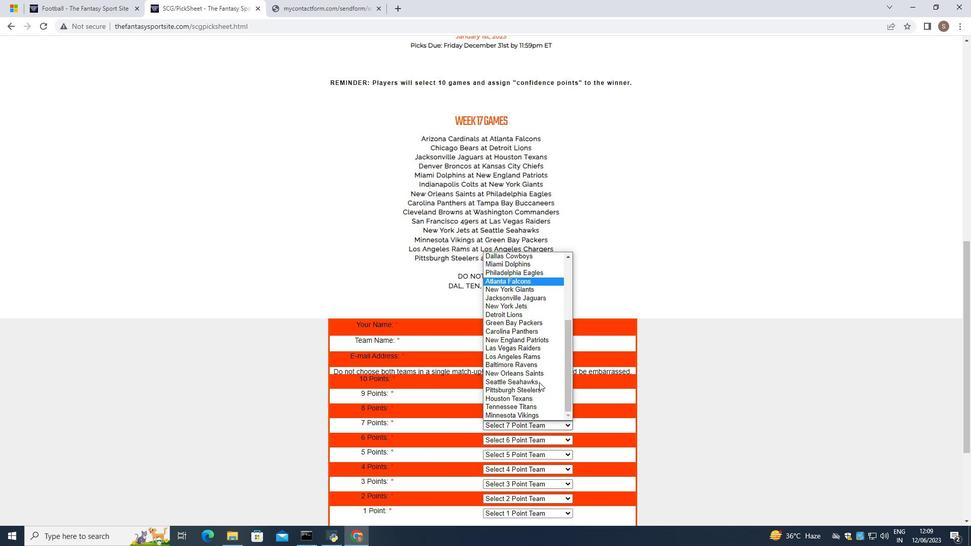 
Action: Mouse moved to (542, 338)
Screenshot: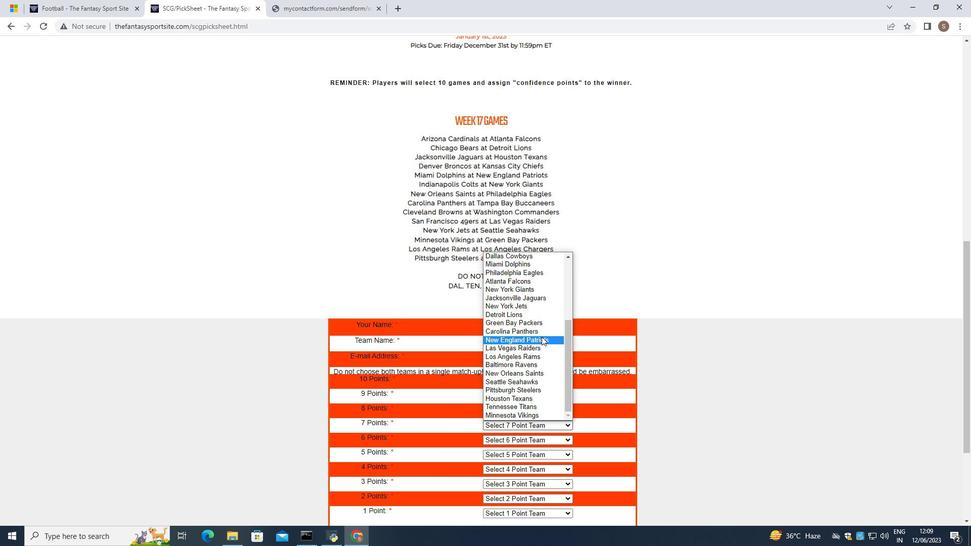 
Action: Mouse pressed left at (542, 338)
Screenshot: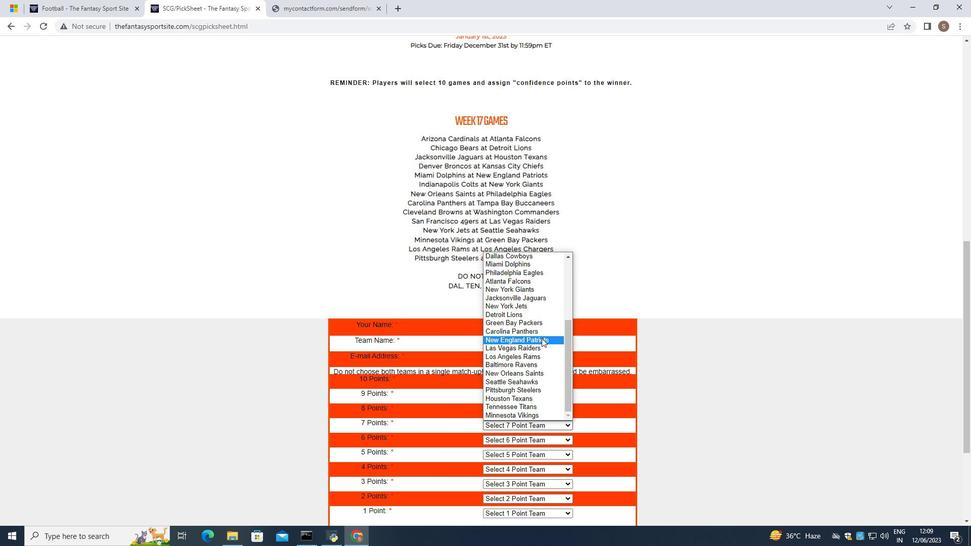 
Action: Mouse moved to (551, 443)
Screenshot: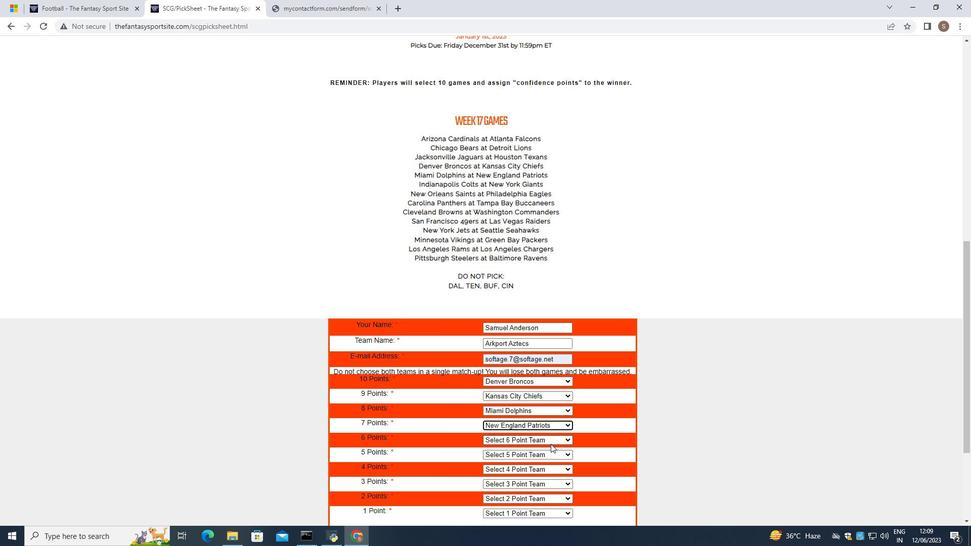 
Action: Mouse pressed left at (551, 443)
Screenshot: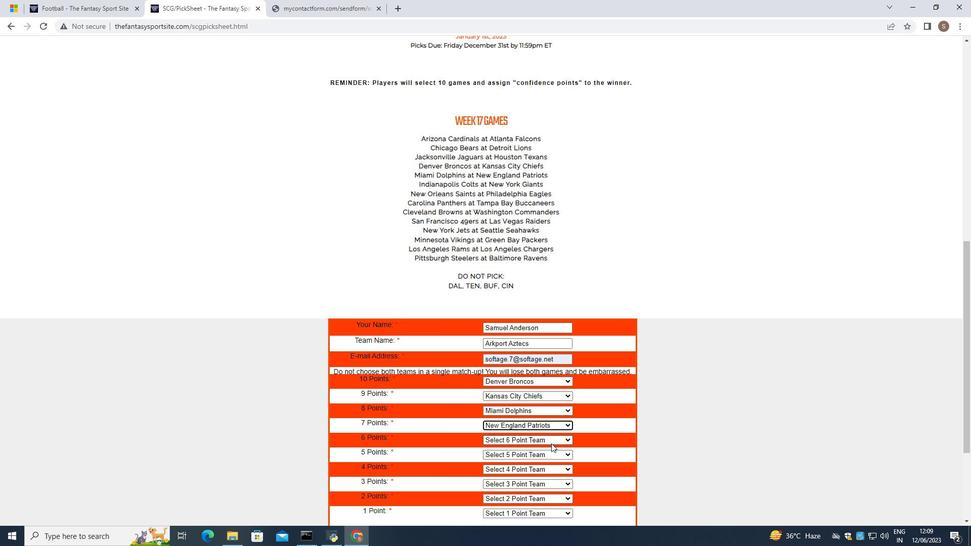 
Action: Mouse moved to (536, 352)
Screenshot: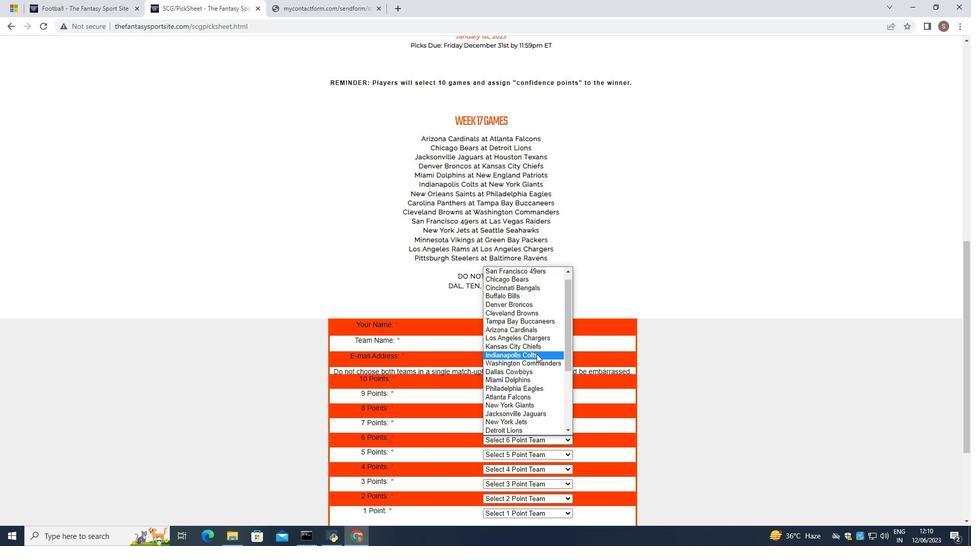 
Action: Mouse pressed left at (536, 352)
Screenshot: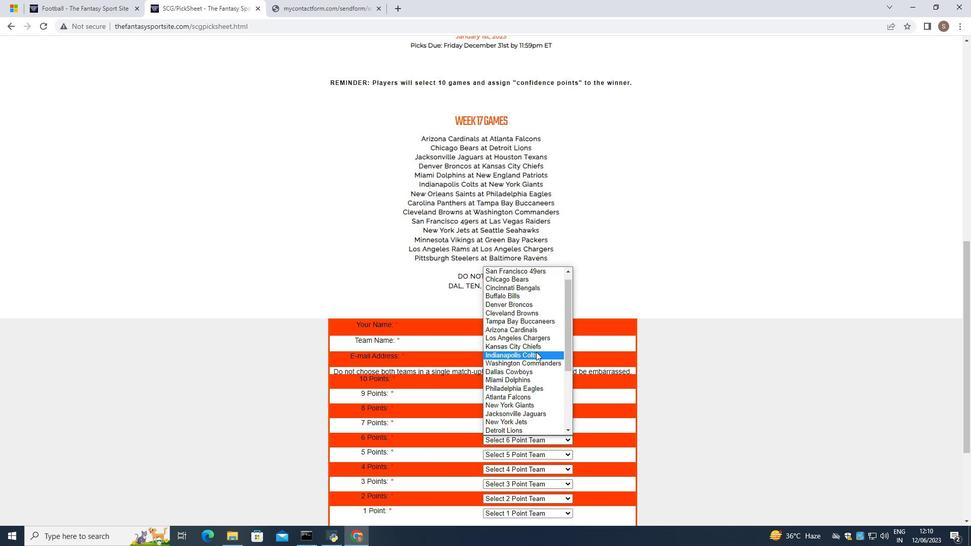 
Action: Mouse moved to (553, 454)
Screenshot: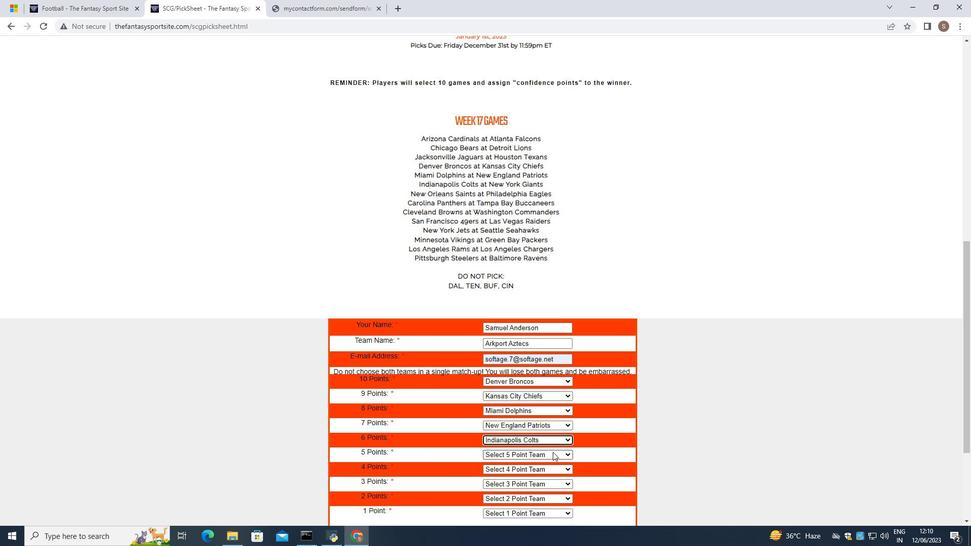 
Action: Mouse pressed left at (553, 454)
Screenshot: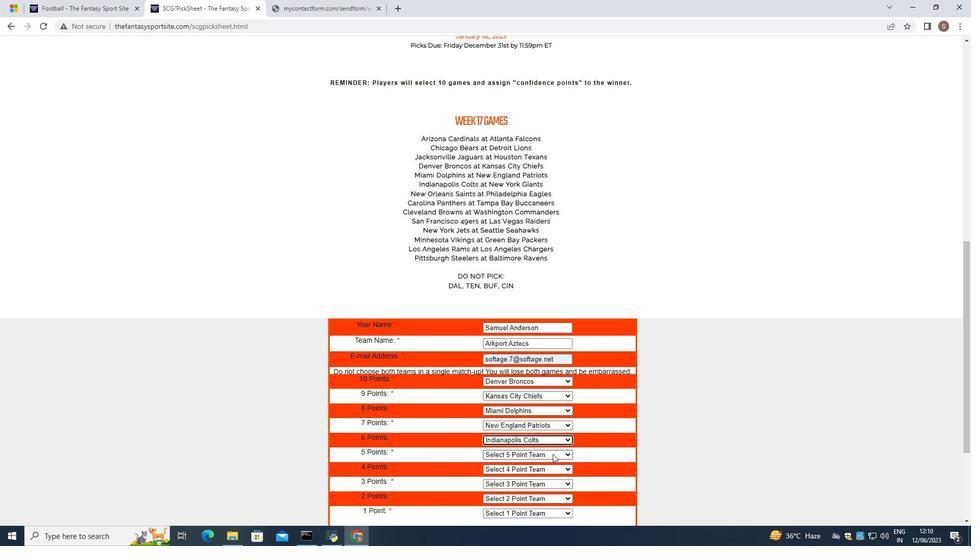 
Action: Mouse moved to (549, 430)
Screenshot: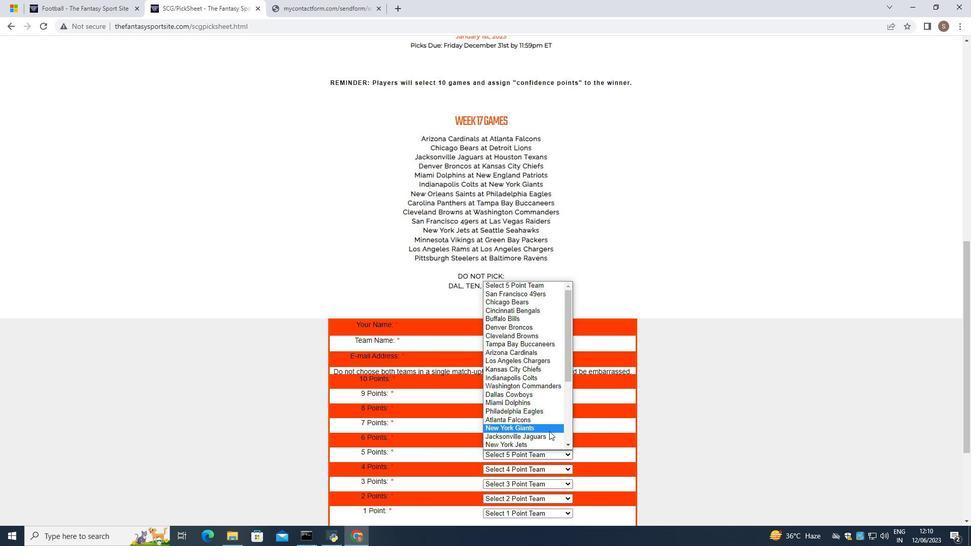 
Action: Mouse pressed left at (549, 430)
Screenshot: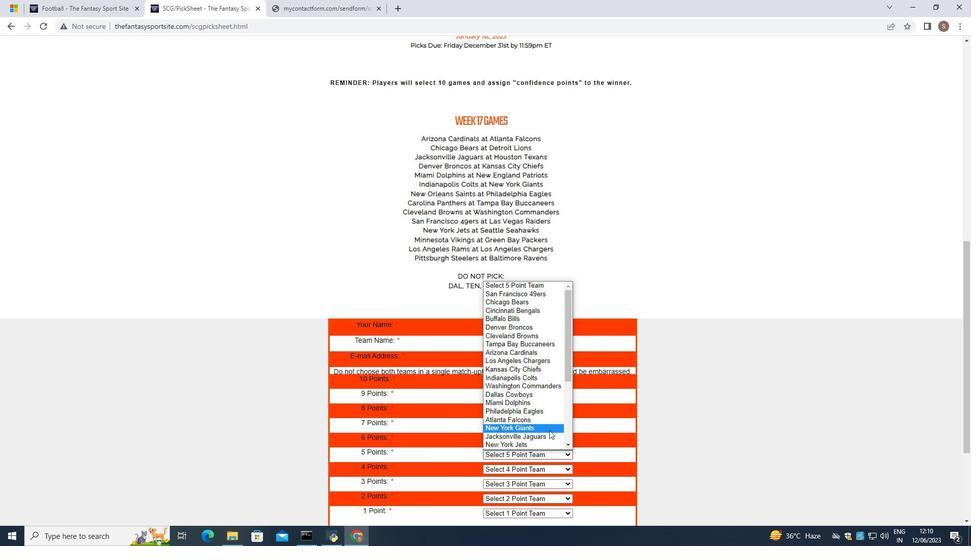 
Action: Mouse moved to (547, 466)
Screenshot: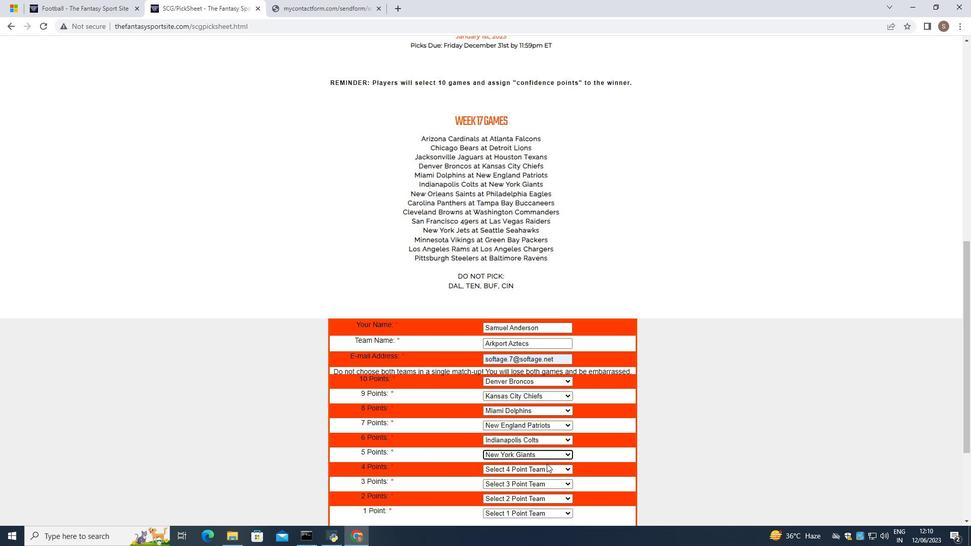 
Action: Mouse pressed left at (547, 466)
Screenshot: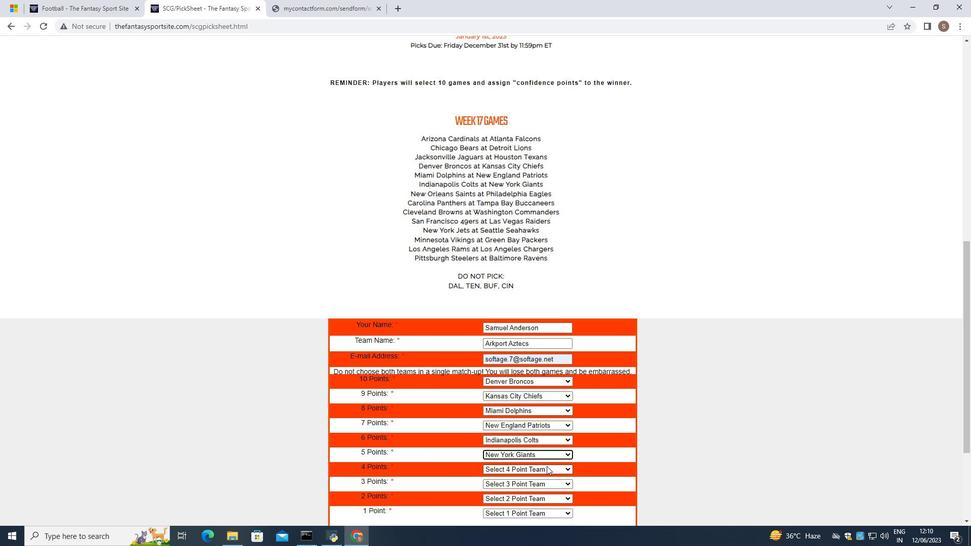 
Action: Mouse moved to (542, 404)
Screenshot: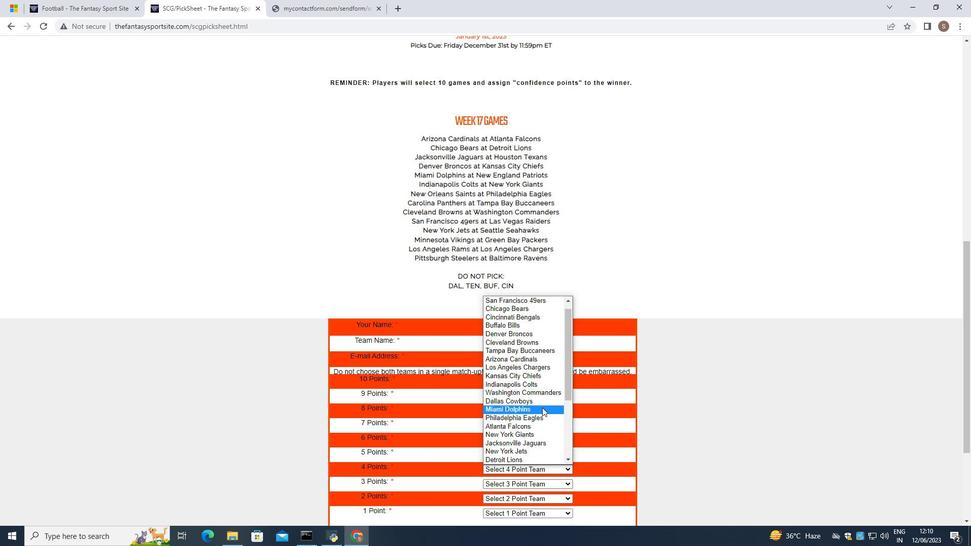 
Action: Mouse scrolled (542, 404) with delta (0, 0)
Screenshot: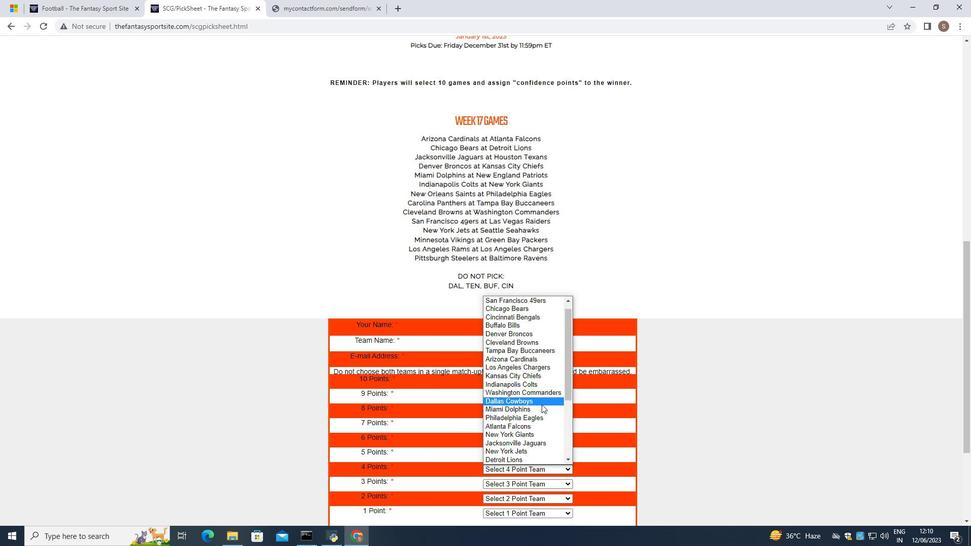 
Action: Mouse scrolled (542, 404) with delta (0, 0)
Screenshot: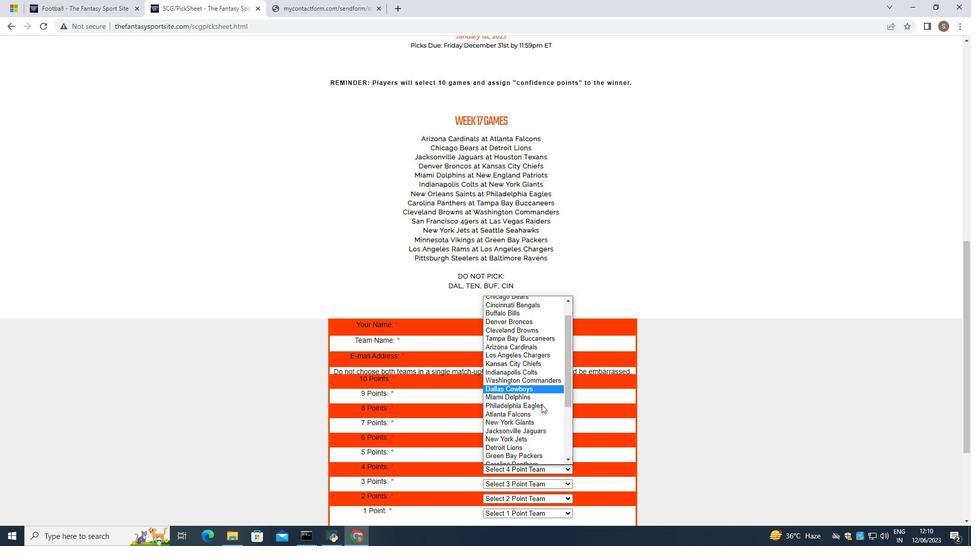 
Action: Mouse scrolled (542, 404) with delta (0, 0)
Screenshot: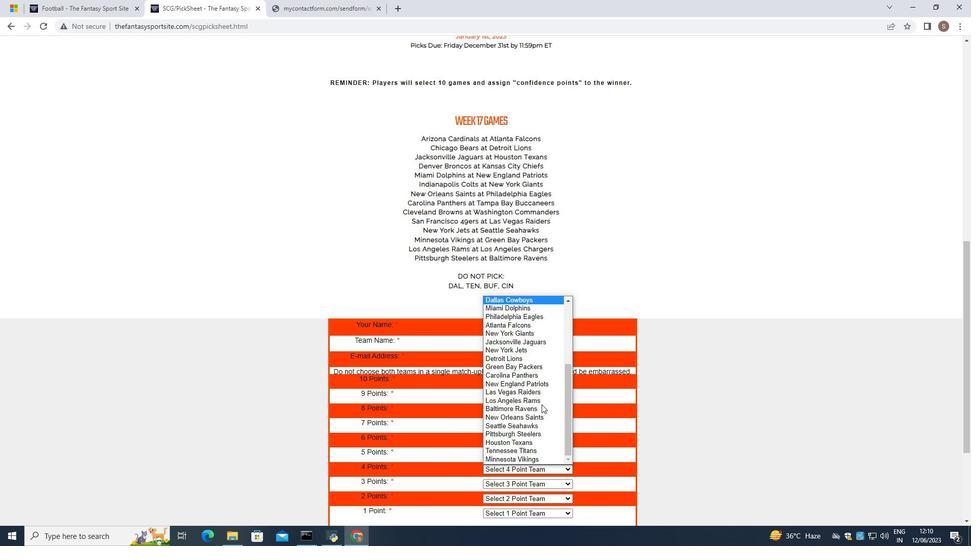 
Action: Mouse moved to (552, 417)
Screenshot: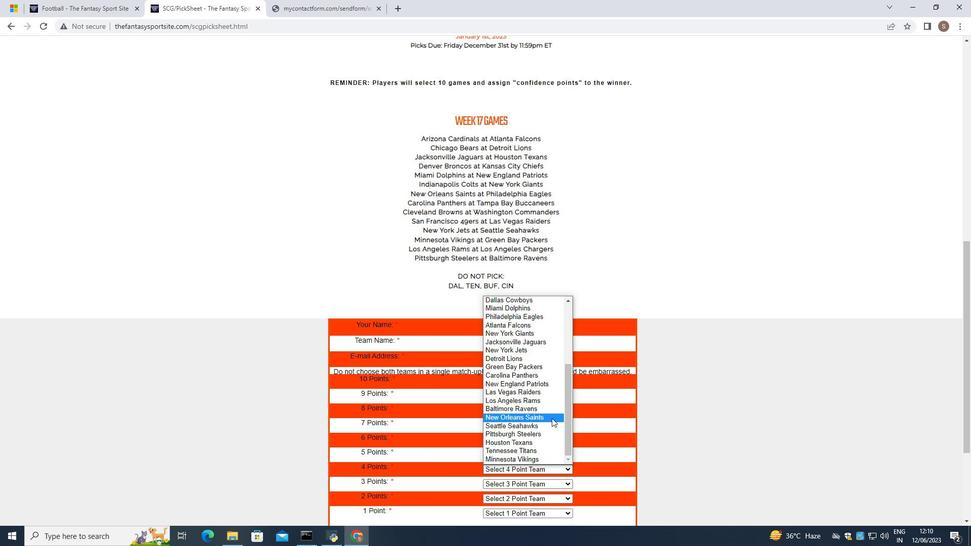 
Action: Mouse pressed left at (552, 417)
Screenshot: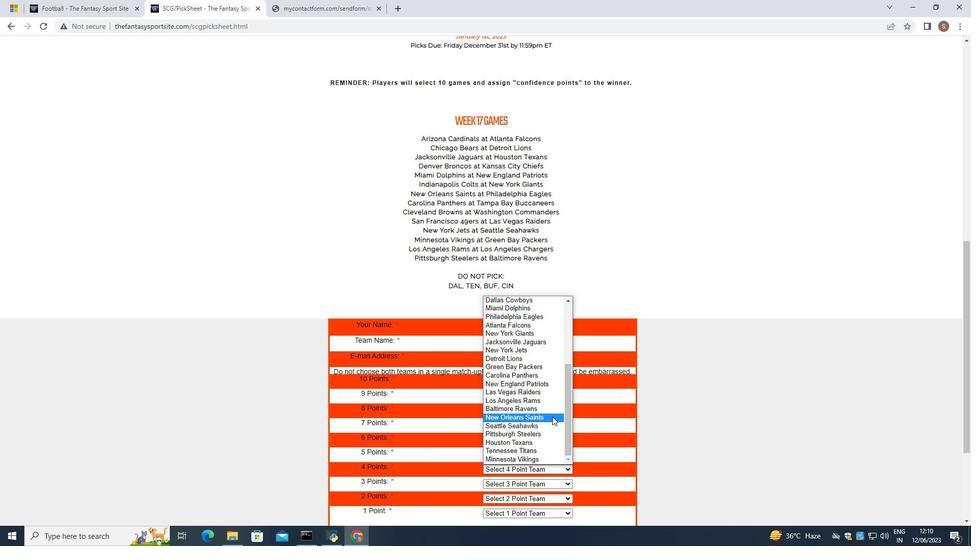
Action: Mouse moved to (560, 486)
Screenshot: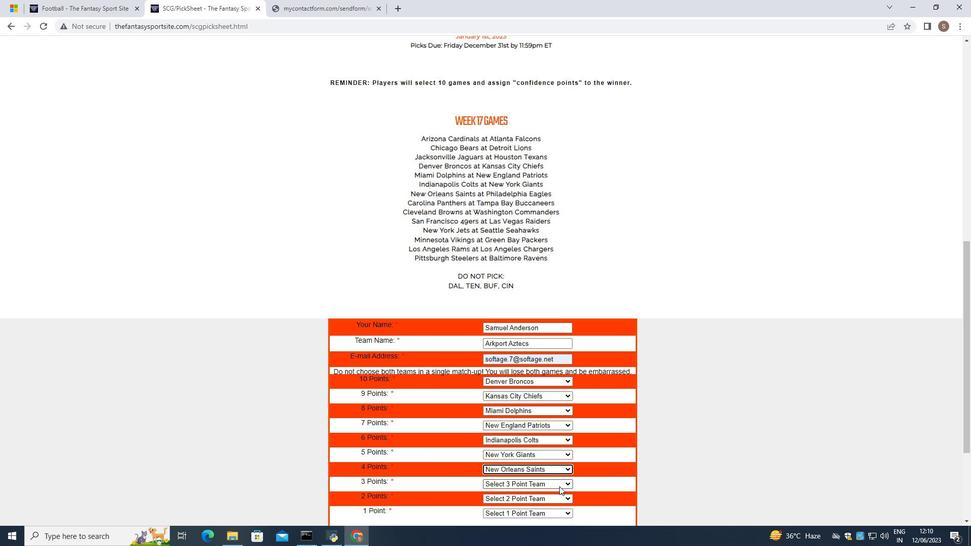 
Action: Mouse pressed left at (560, 486)
Screenshot: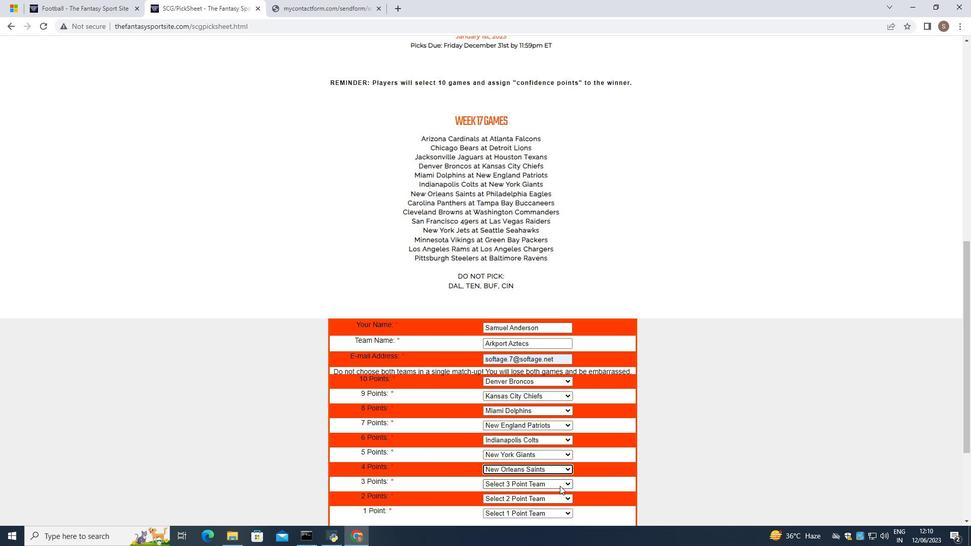 
Action: Mouse moved to (542, 434)
Screenshot: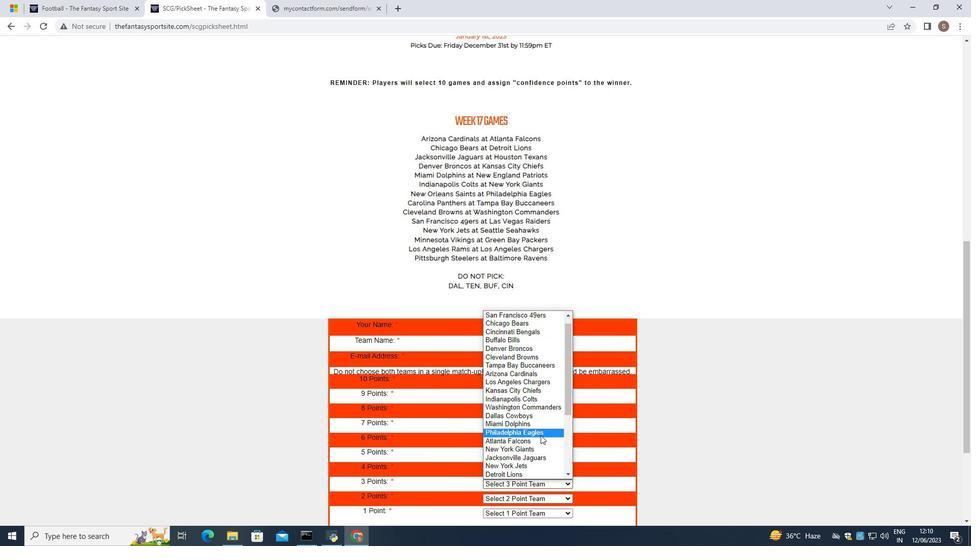 
Action: Mouse pressed left at (542, 434)
Screenshot: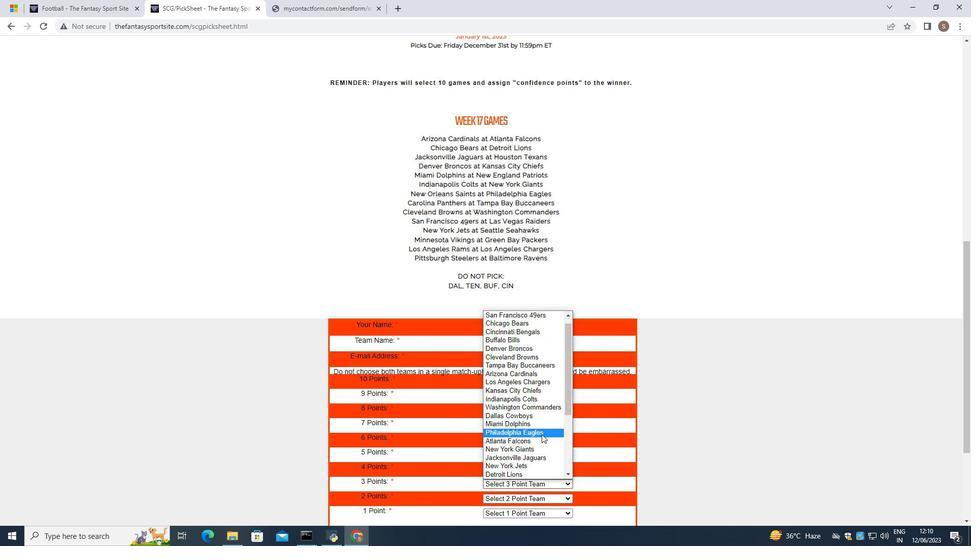 
Action: Mouse moved to (541, 434)
Screenshot: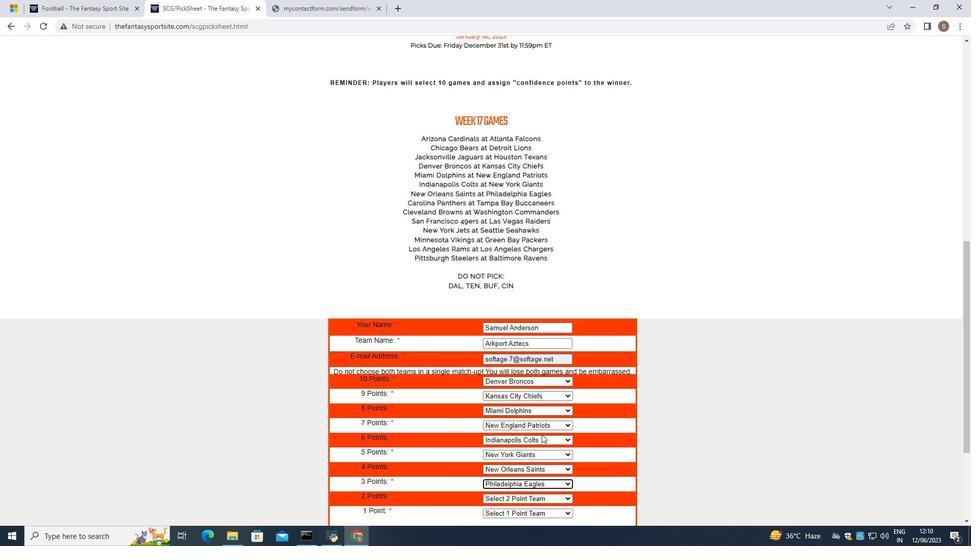 
Action: Mouse scrolled (541, 434) with delta (0, 0)
Screenshot: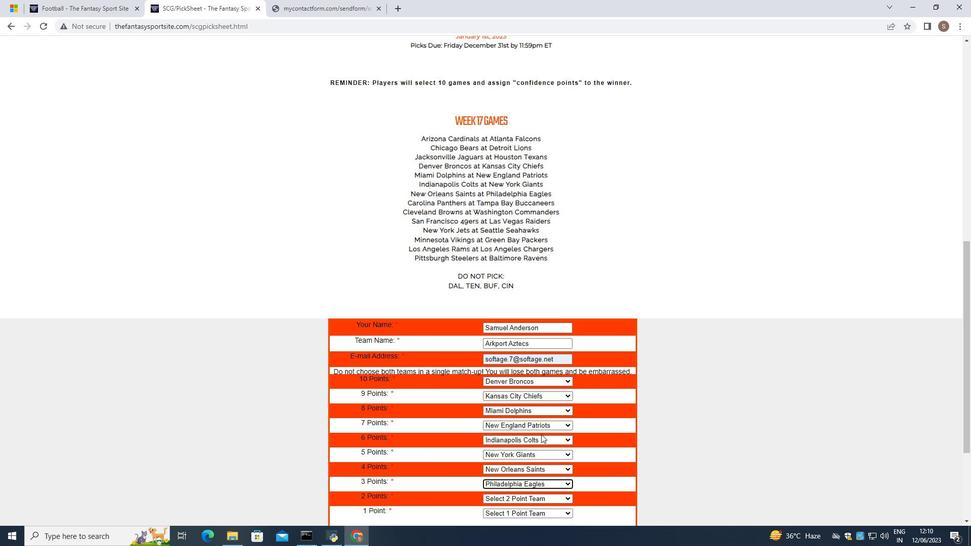 
Action: Mouse scrolled (541, 434) with delta (0, 0)
Screenshot: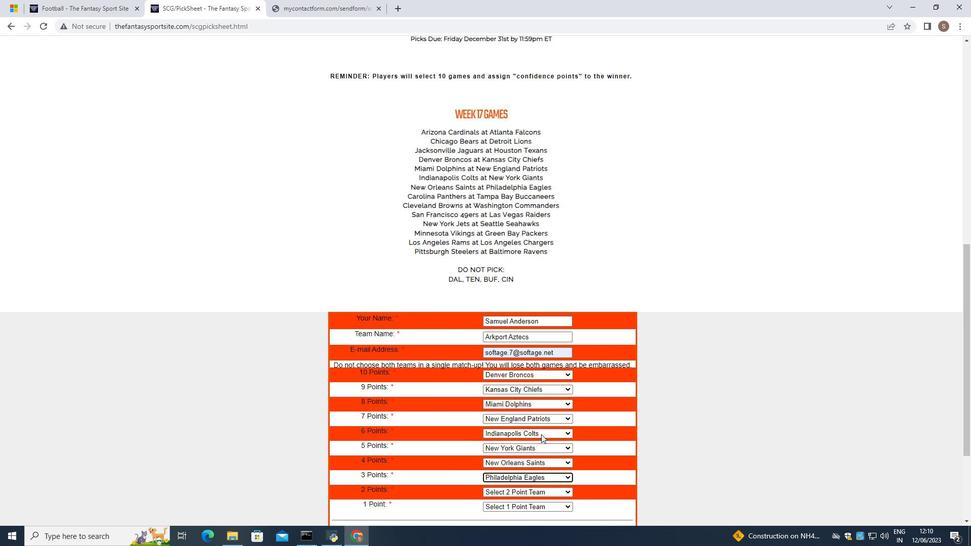 
Action: Mouse moved to (553, 398)
Screenshot: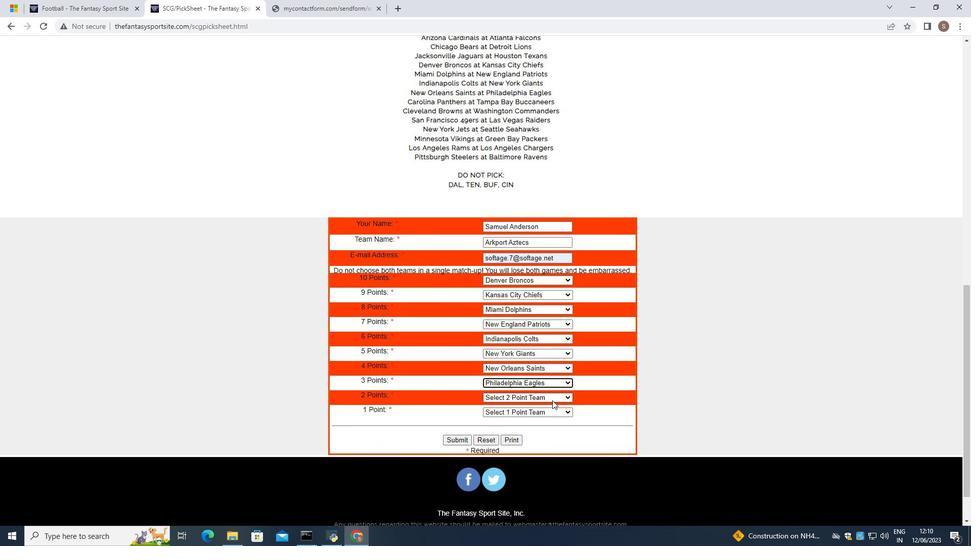 
Action: Mouse pressed left at (553, 398)
Screenshot: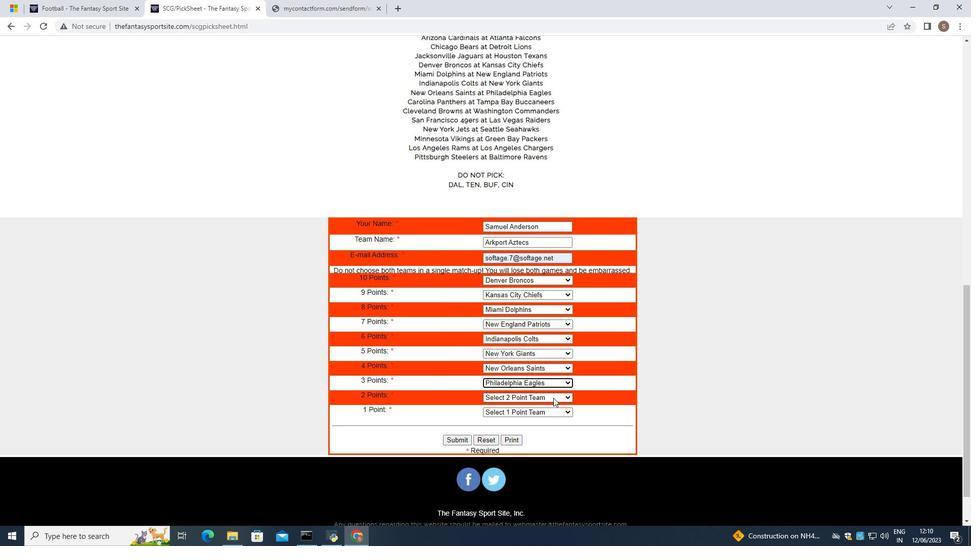 
Action: Mouse moved to (544, 352)
Screenshot: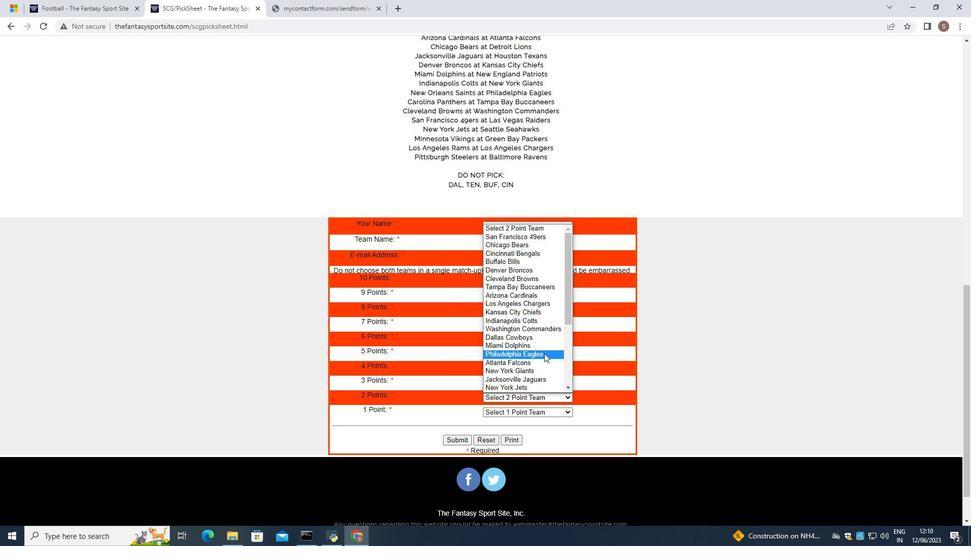 
Action: Mouse scrolled (544, 351) with delta (0, 0)
Screenshot: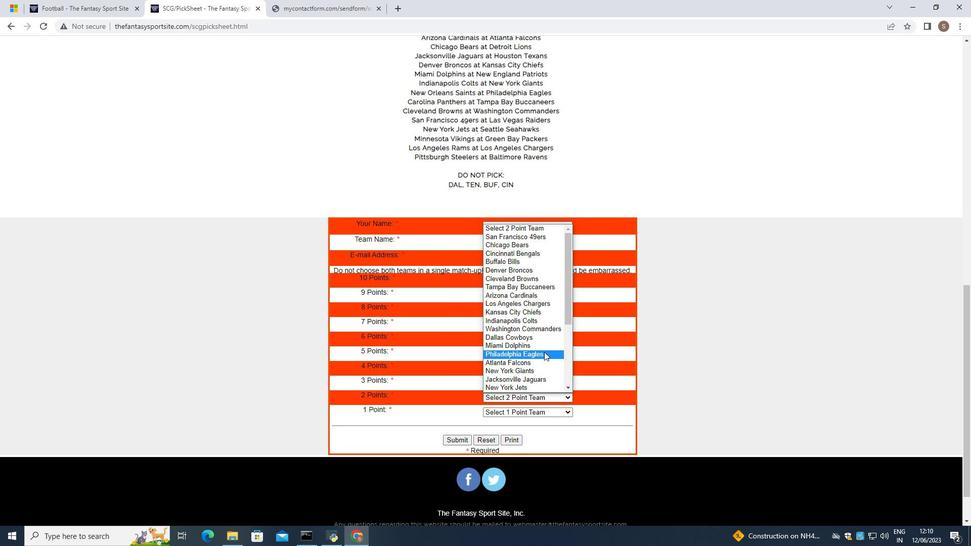 
Action: Mouse scrolled (544, 351) with delta (0, 0)
Screenshot: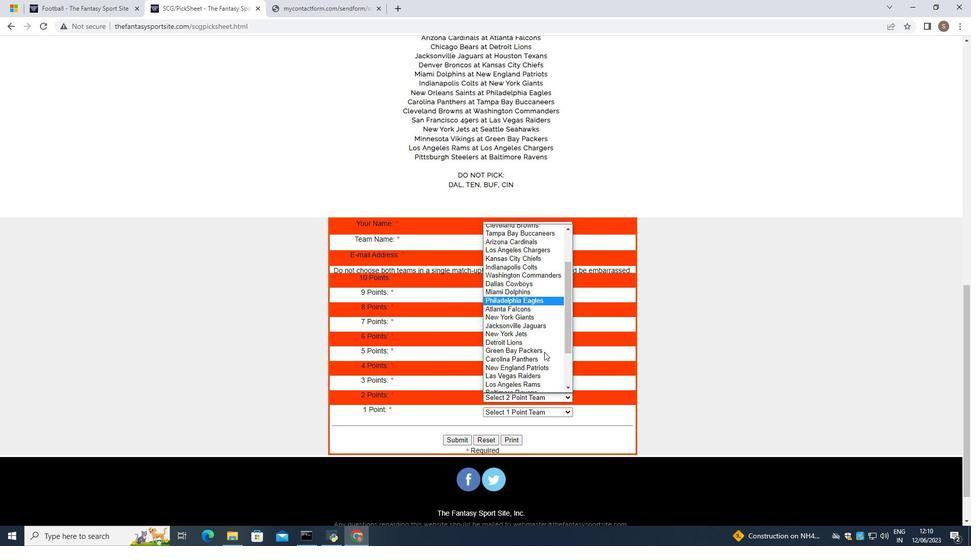 
Action: Mouse scrolled (544, 351) with delta (0, 0)
Screenshot: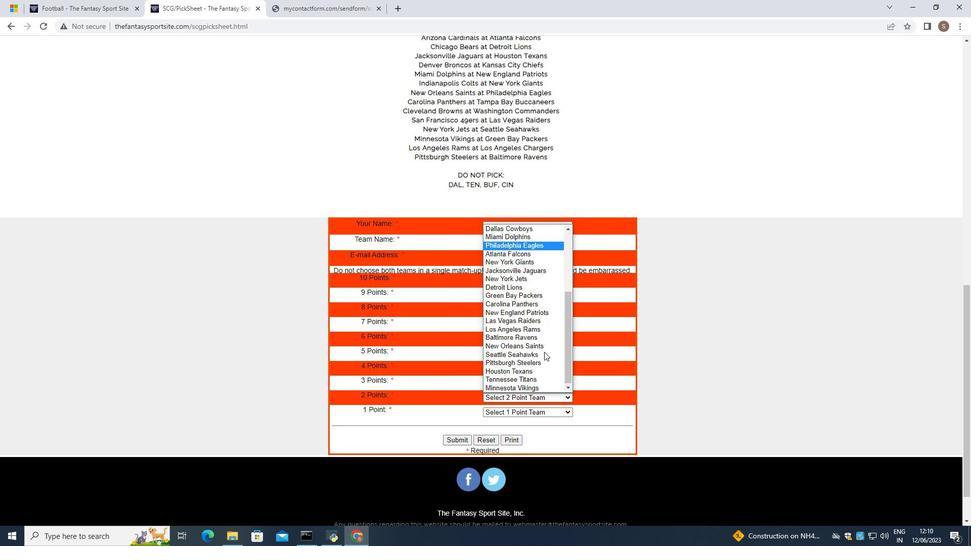 
Action: Mouse scrolled (544, 351) with delta (0, 0)
Screenshot: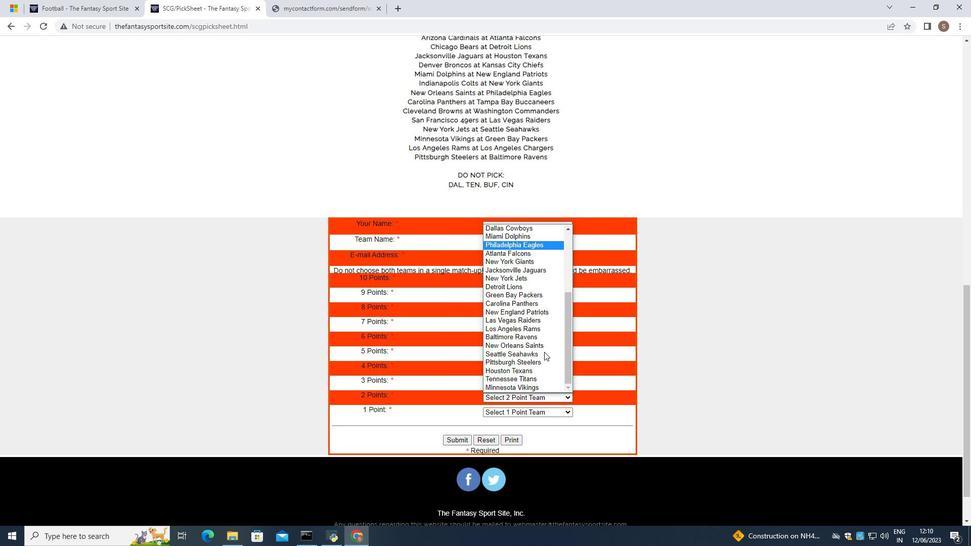 
Action: Mouse moved to (541, 303)
Screenshot: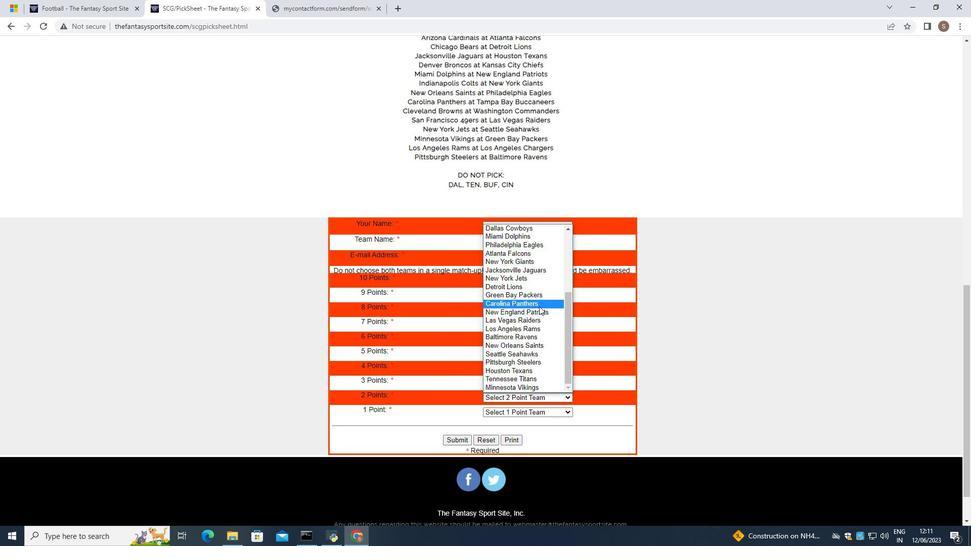 
Action: Mouse pressed left at (541, 303)
Screenshot: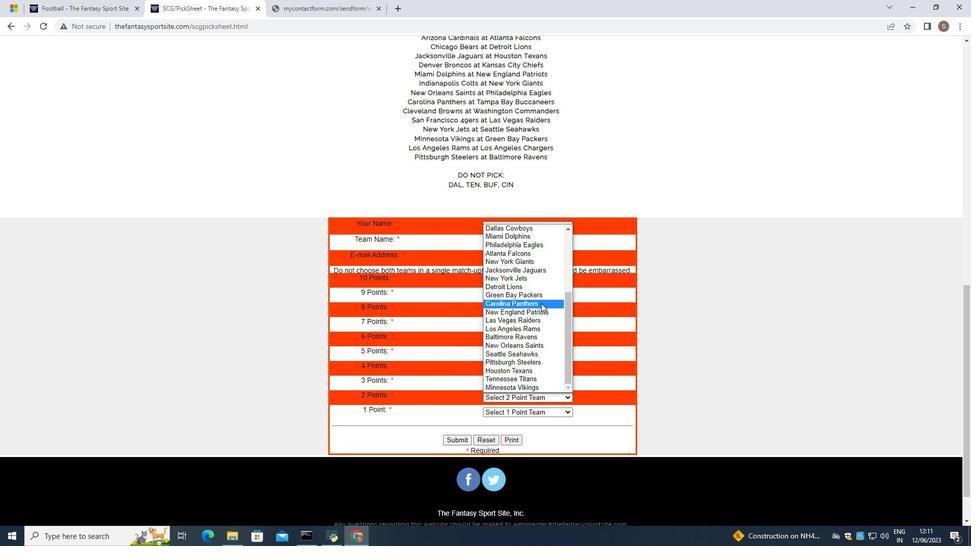 
Action: Mouse moved to (541, 413)
Screenshot: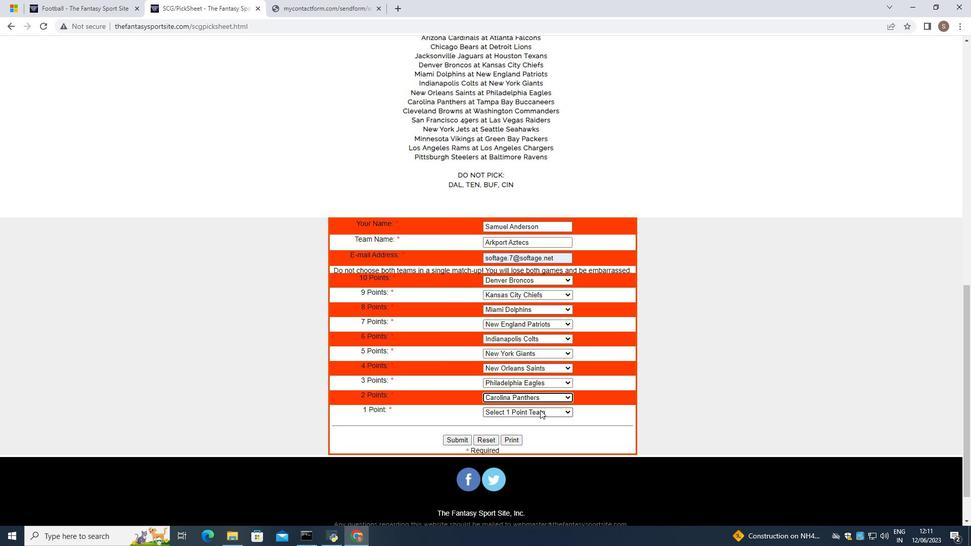 
Action: Mouse pressed left at (541, 413)
Screenshot: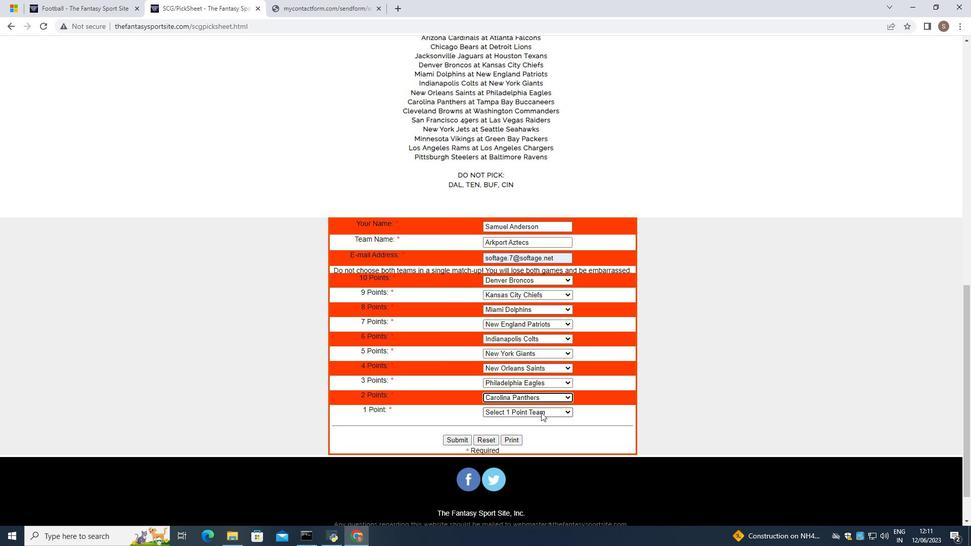
Action: Mouse moved to (546, 299)
Screenshot: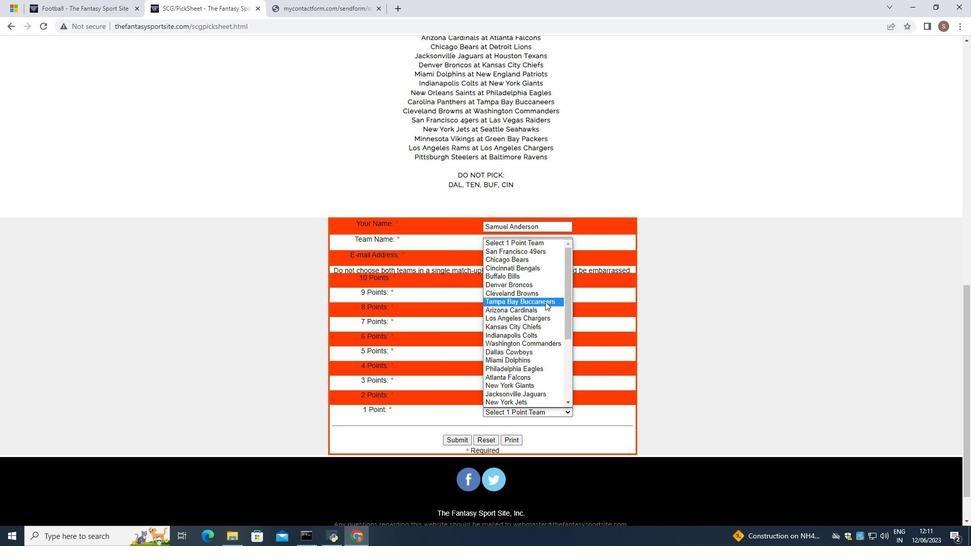 
Action: Mouse pressed left at (546, 299)
Screenshot: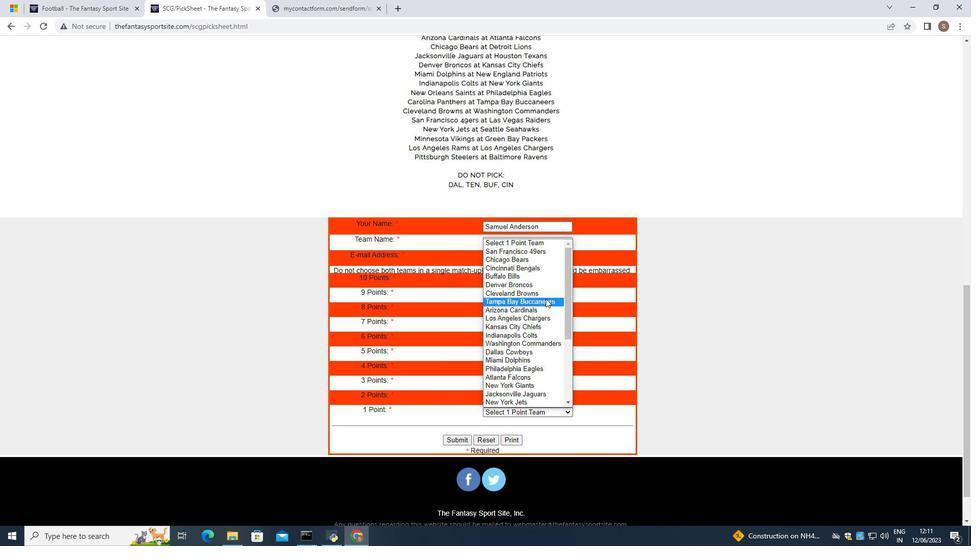 
Action: Mouse moved to (467, 442)
Screenshot: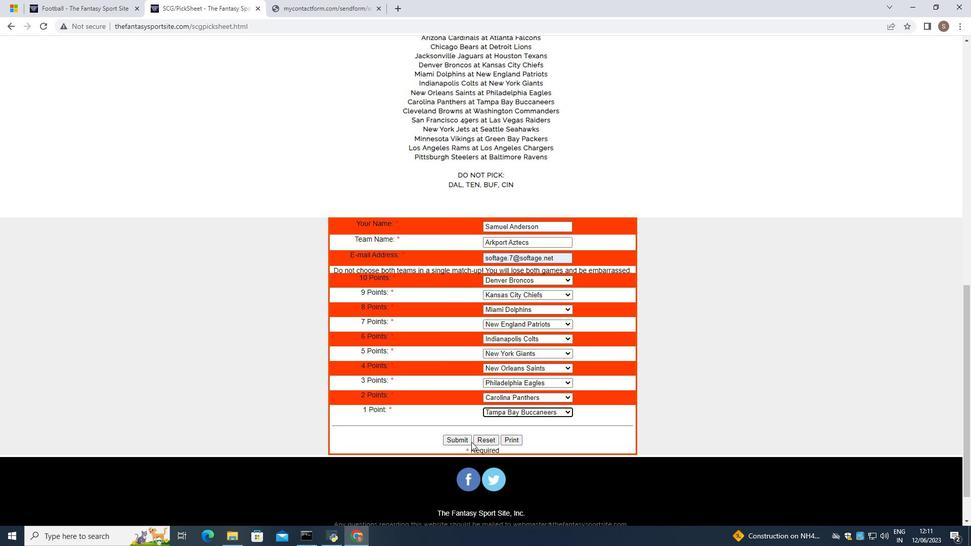 
Action: Mouse pressed left at (467, 442)
Screenshot: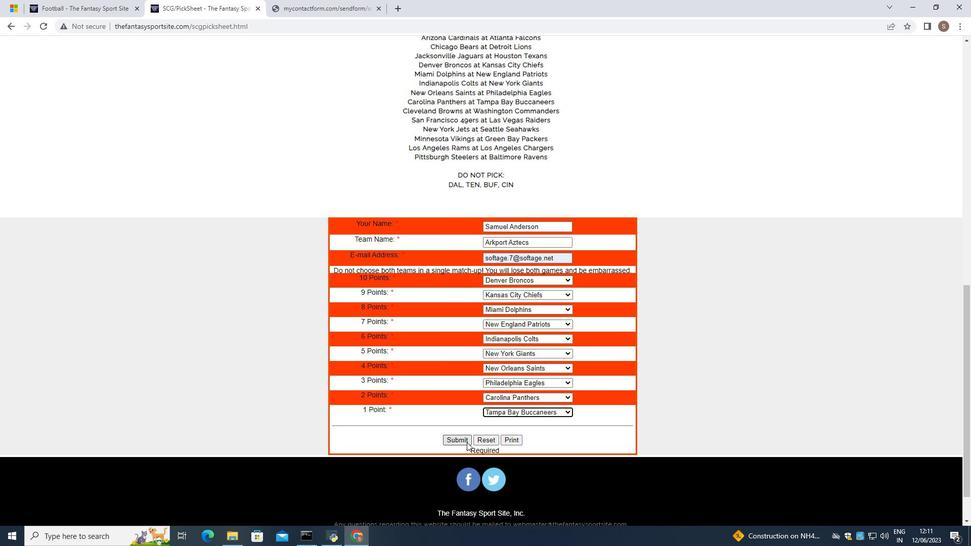 
Action: Mouse moved to (466, 443)
Screenshot: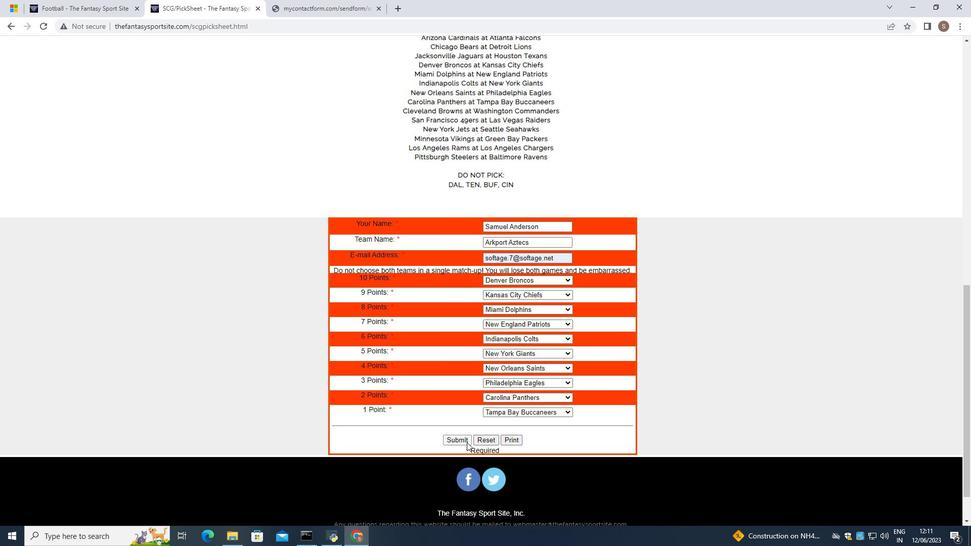 
